 Task: Open Card Card0000000017 in Board Board0000000005 in Workspace WS0000000002 in Trello. Add Member Ayush98111@gmail.com to Card Card0000000017 in Board Board0000000005 in Workspace WS0000000002 in Trello. Add Purple Label titled Label0000000017 to Card Card0000000017 in Board Board0000000005 in Workspace WS0000000002 in Trello. Add Checklist CL0000000017 to Card Card0000000017 in Board Board0000000005 in Workspace WS0000000002 in Trello. Add Dates with Start Date as Aug 01 2023 and Due Date as Aug 31 2023 to Card Card0000000017 in Board Board0000000005 in Workspace WS0000000002 in Trello
Action: Mouse moved to (310, 204)
Screenshot: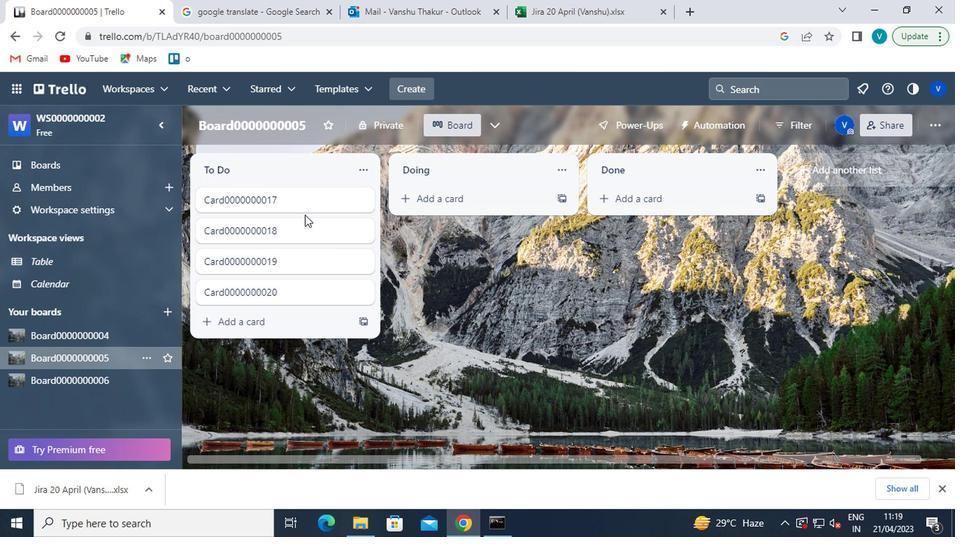 
Action: Mouse pressed left at (310, 204)
Screenshot: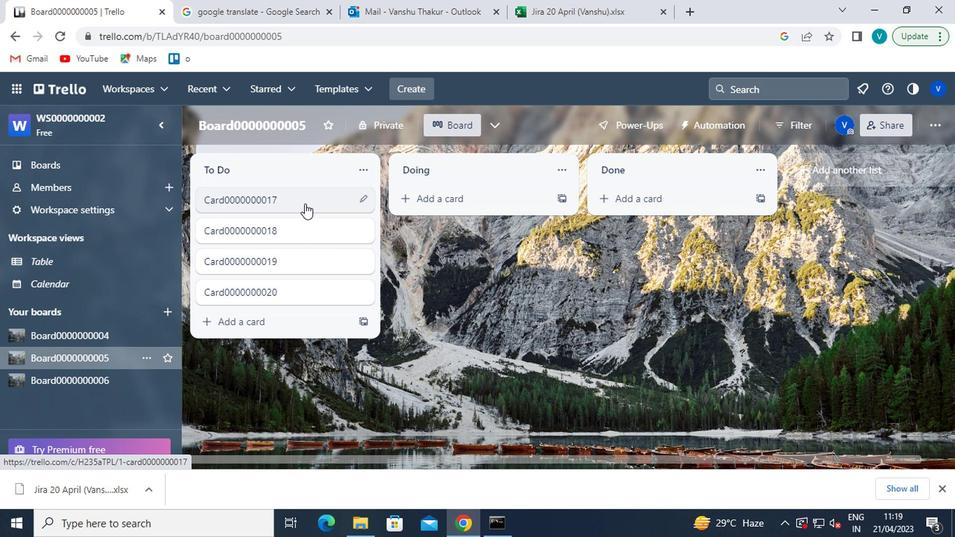 
Action: Mouse moved to (647, 201)
Screenshot: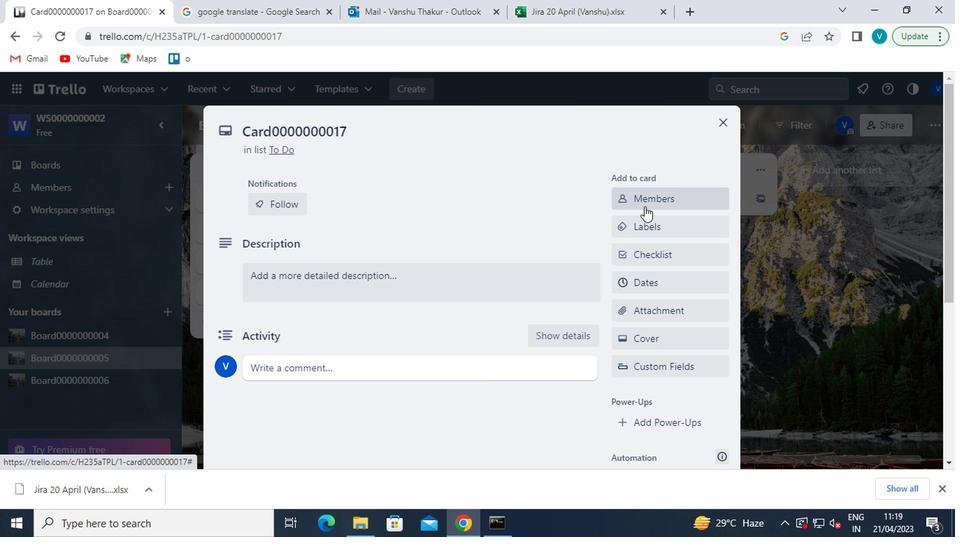 
Action: Mouse pressed left at (647, 201)
Screenshot: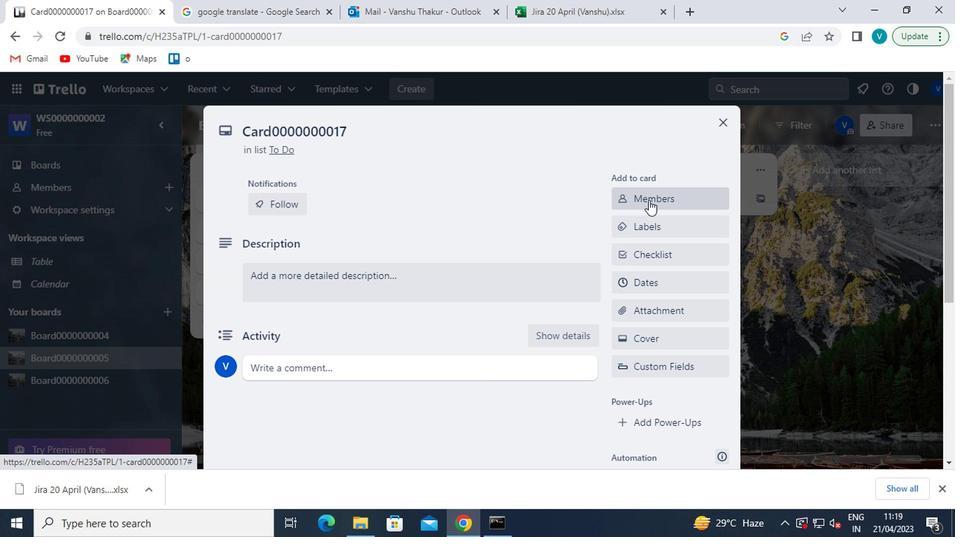 
Action: Mouse moved to (647, 261)
Screenshot: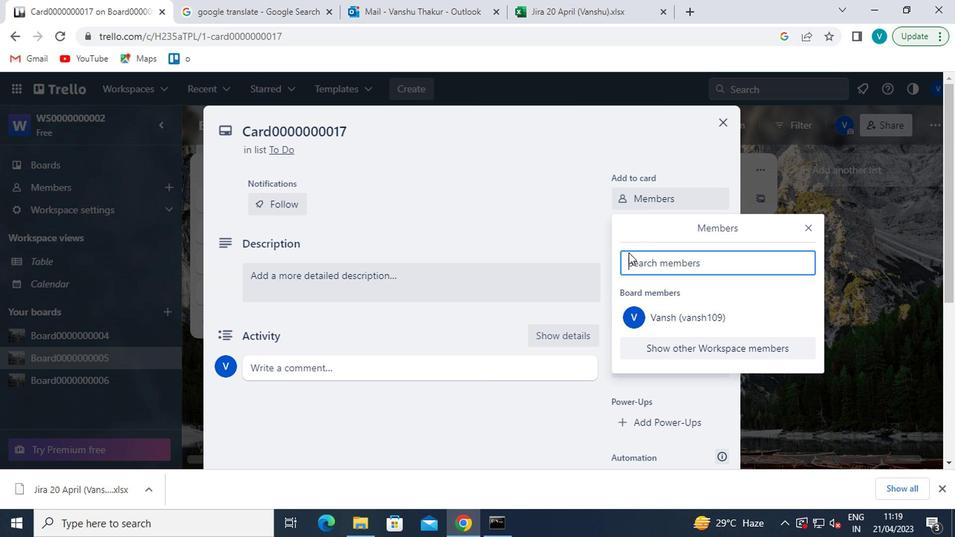 
Action: Mouse pressed left at (647, 261)
Screenshot: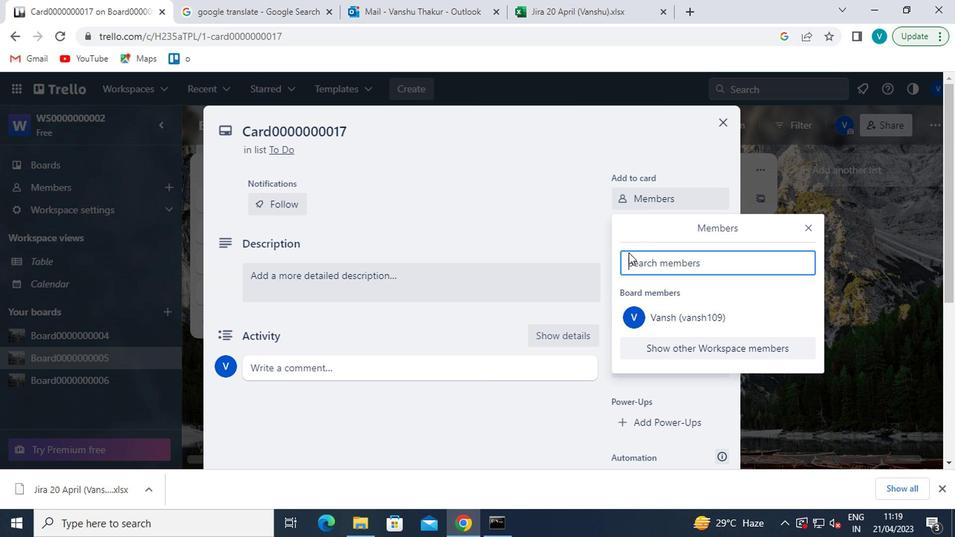 
Action: Key pressed <Key.shift>AYUSH98111<Key.shift>@GMAIL.COM
Screenshot: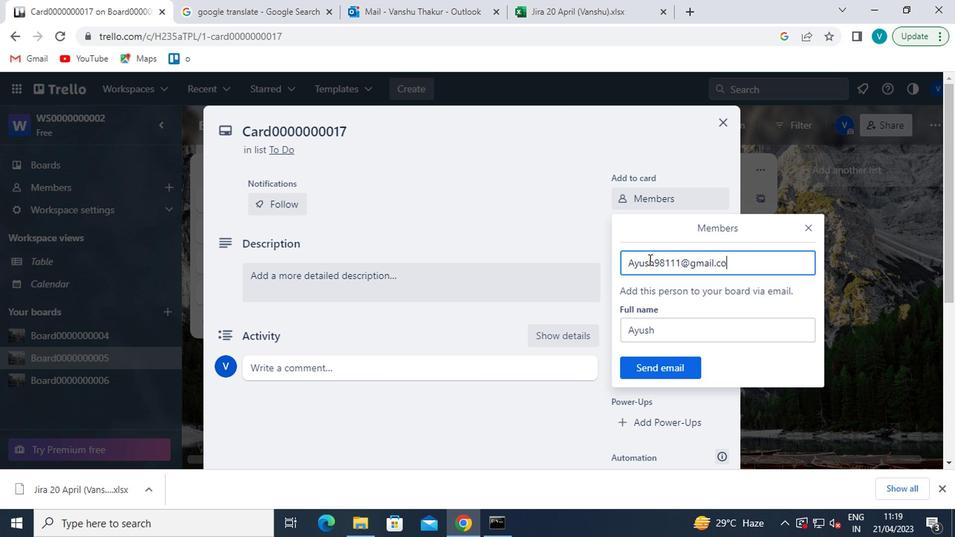 
Action: Mouse moved to (688, 362)
Screenshot: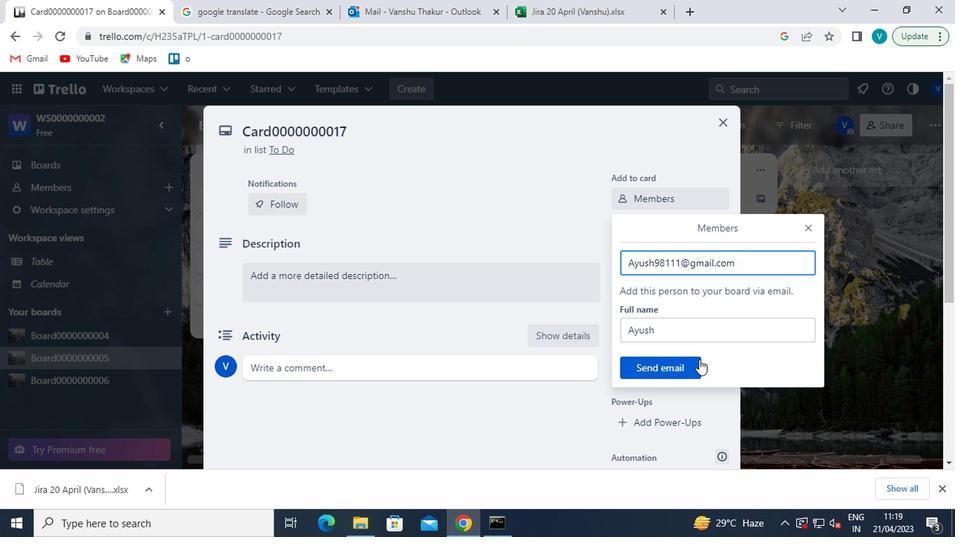
Action: Mouse pressed left at (688, 362)
Screenshot: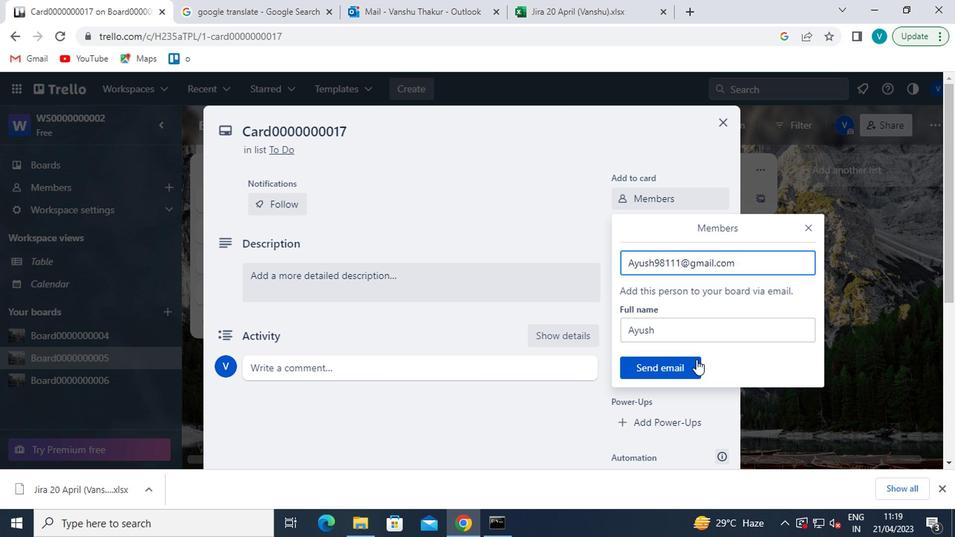 
Action: Mouse moved to (685, 287)
Screenshot: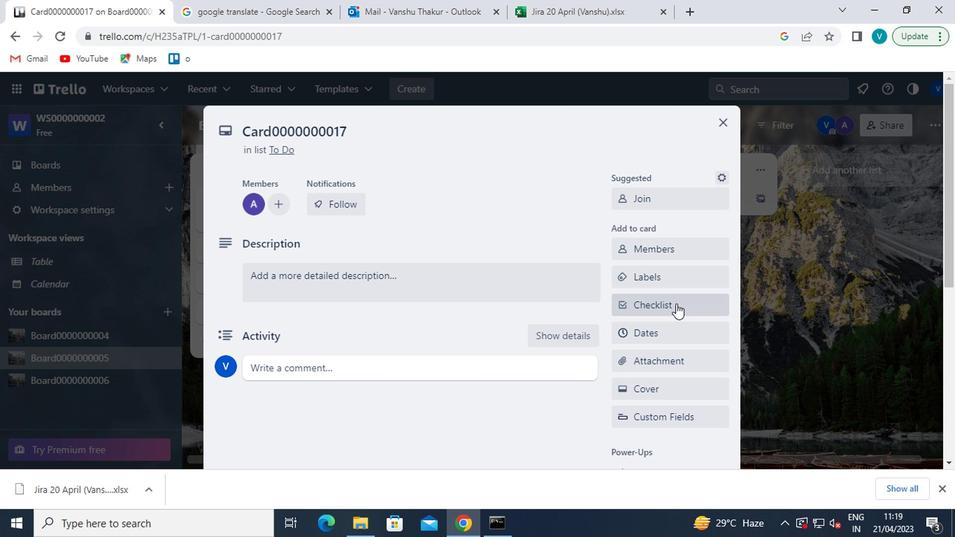 
Action: Mouse pressed left at (685, 287)
Screenshot: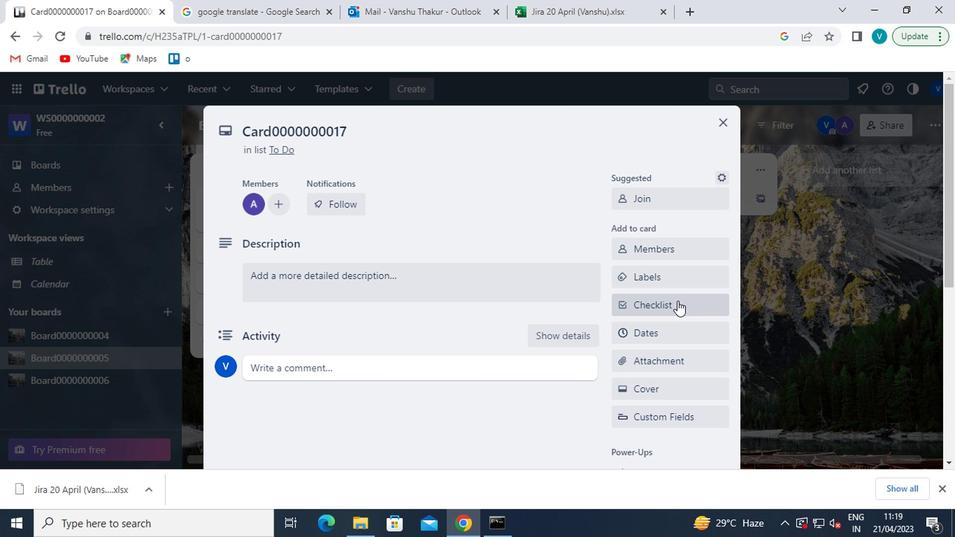 
Action: Mouse moved to (688, 370)
Screenshot: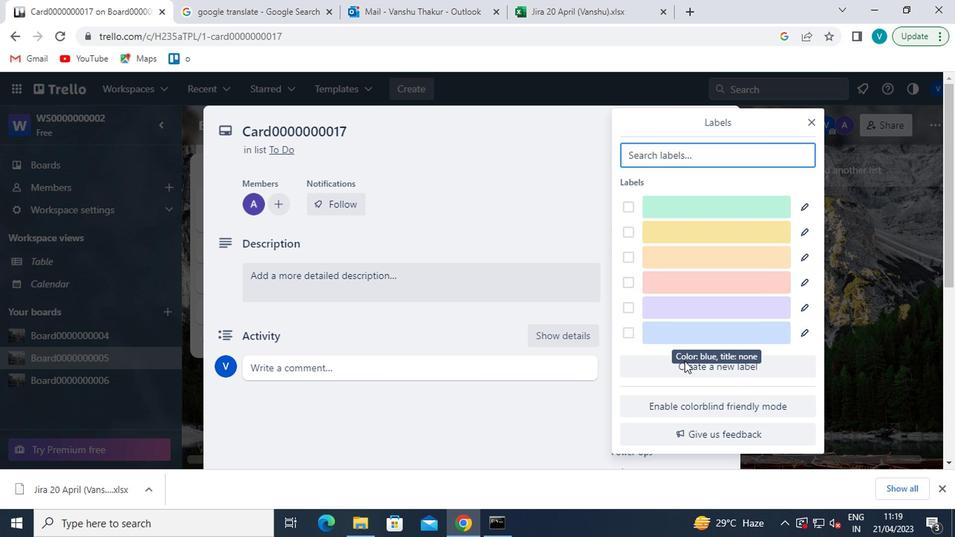 
Action: Mouse pressed left at (688, 370)
Screenshot: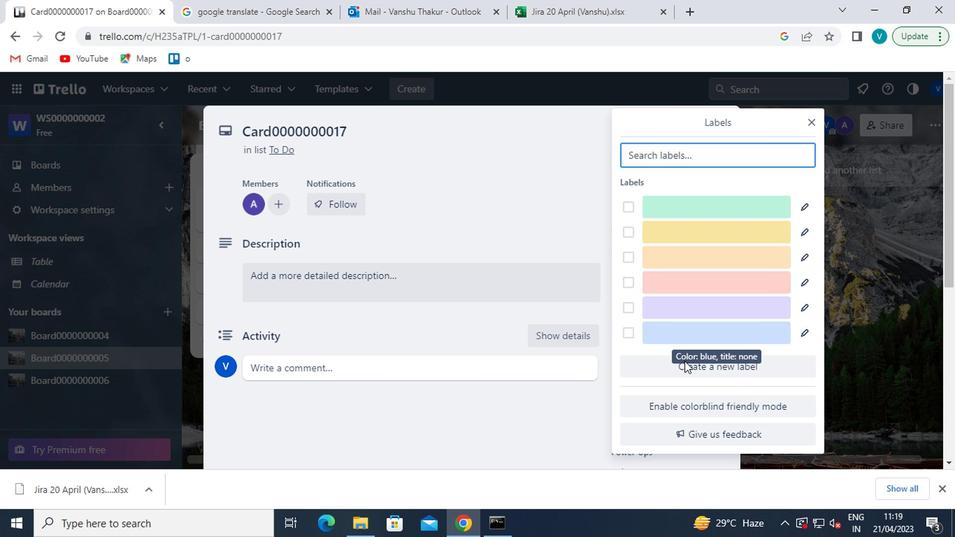 
Action: Mouse moved to (789, 322)
Screenshot: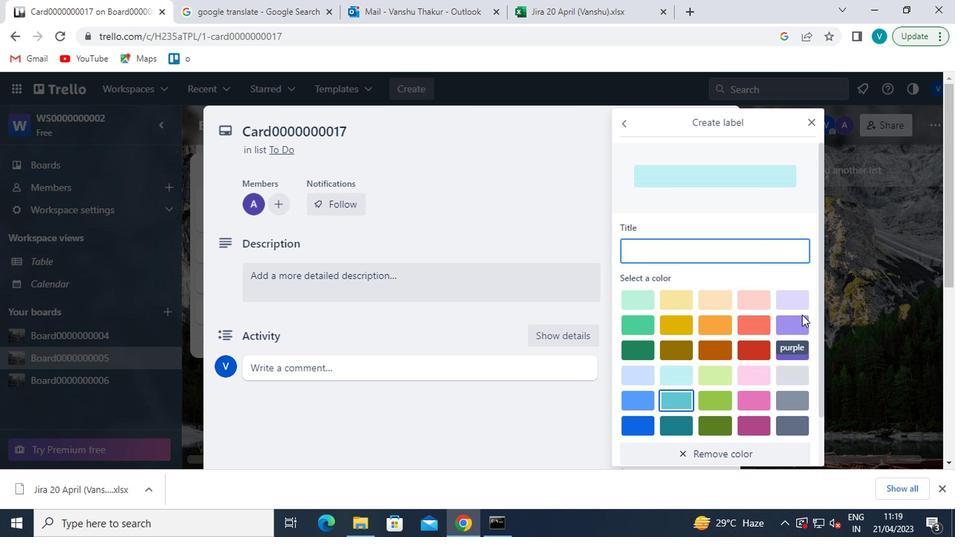 
Action: Mouse pressed left at (789, 322)
Screenshot: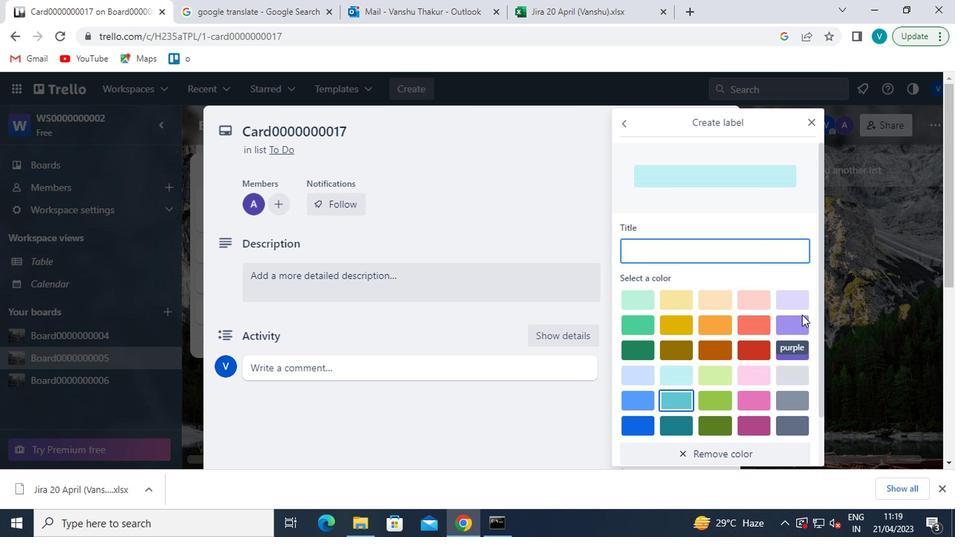 
Action: Mouse moved to (743, 267)
Screenshot: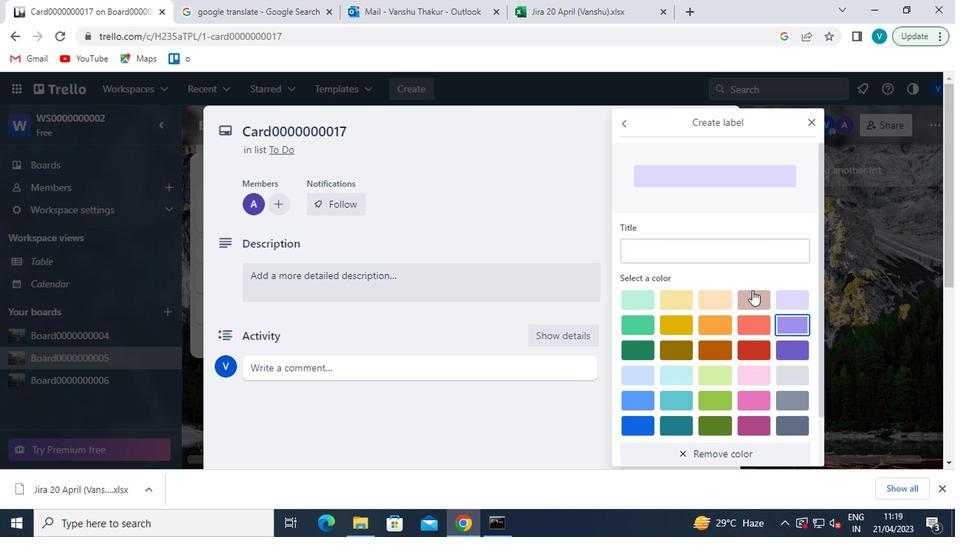 
Action: Mouse pressed left at (743, 267)
Screenshot: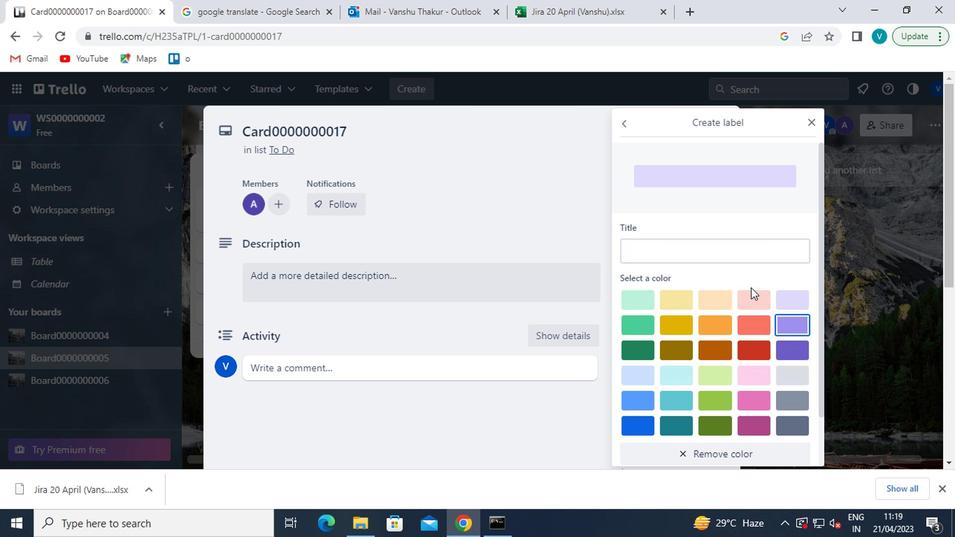 
Action: Mouse moved to (750, 260)
Screenshot: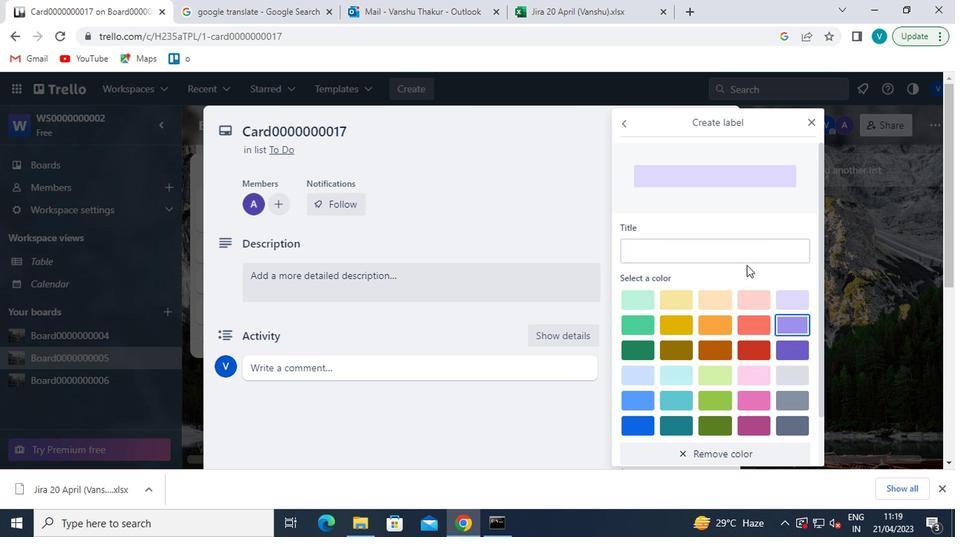 
Action: Mouse pressed left at (750, 260)
Screenshot: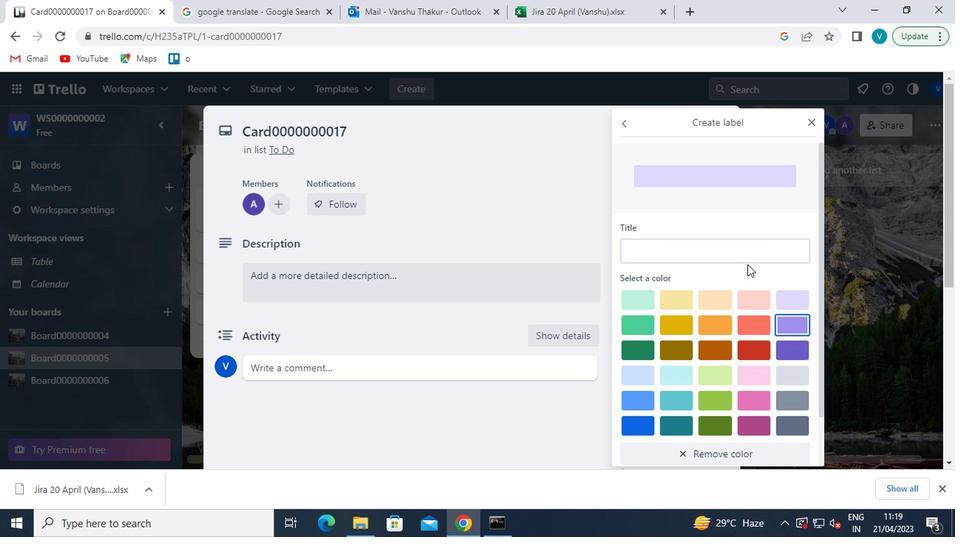 
Action: Mouse moved to (734, 249)
Screenshot: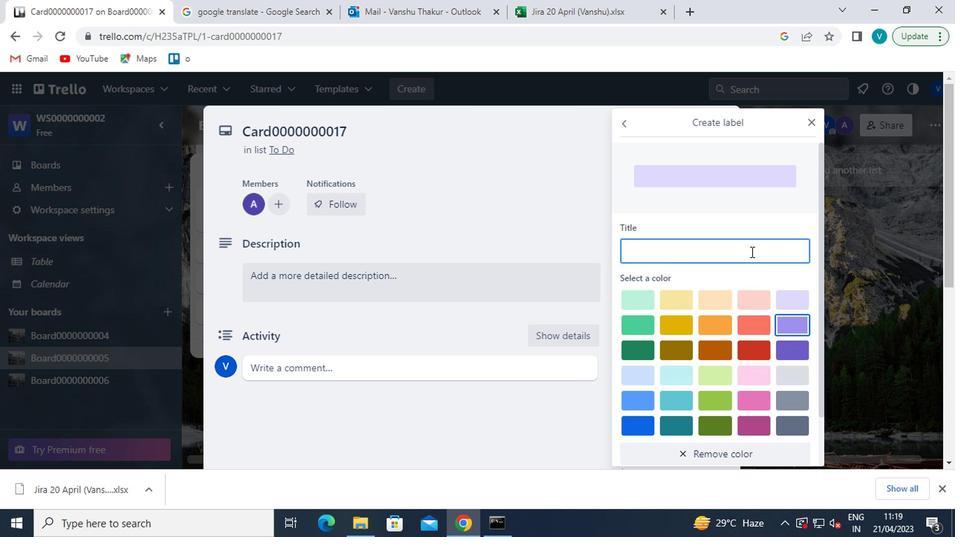 
Action: Key pressed <Key.shift>LABE
Screenshot: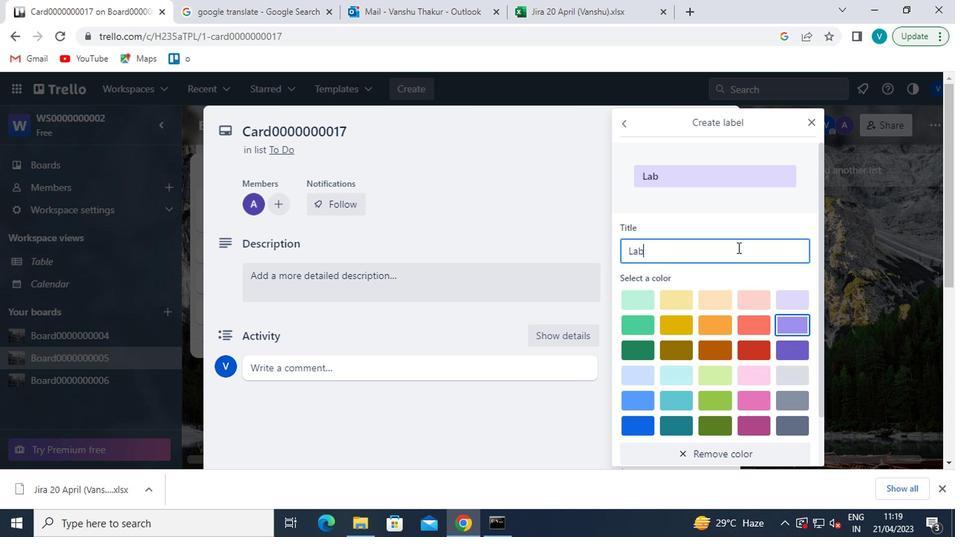 
Action: Mouse moved to (733, 249)
Screenshot: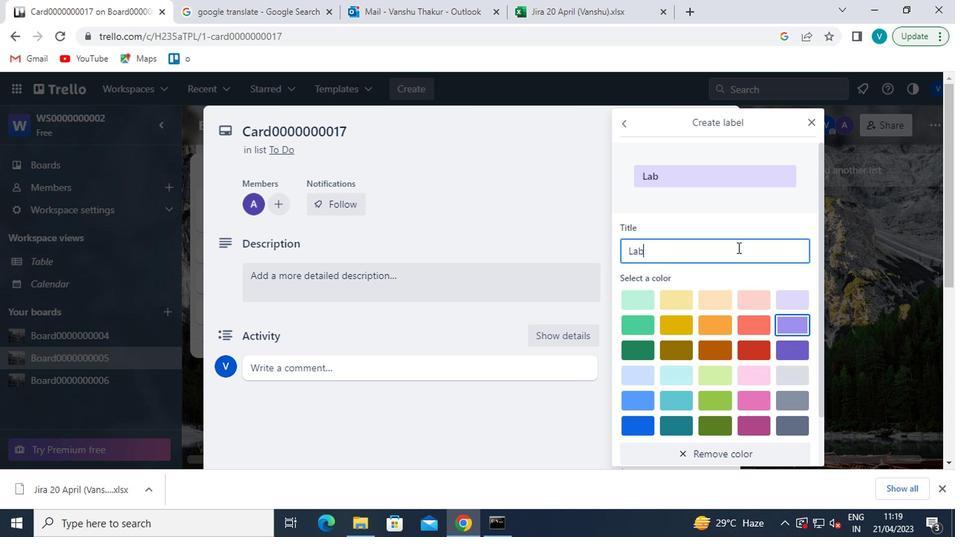 
Action: Key pressed L
Screenshot: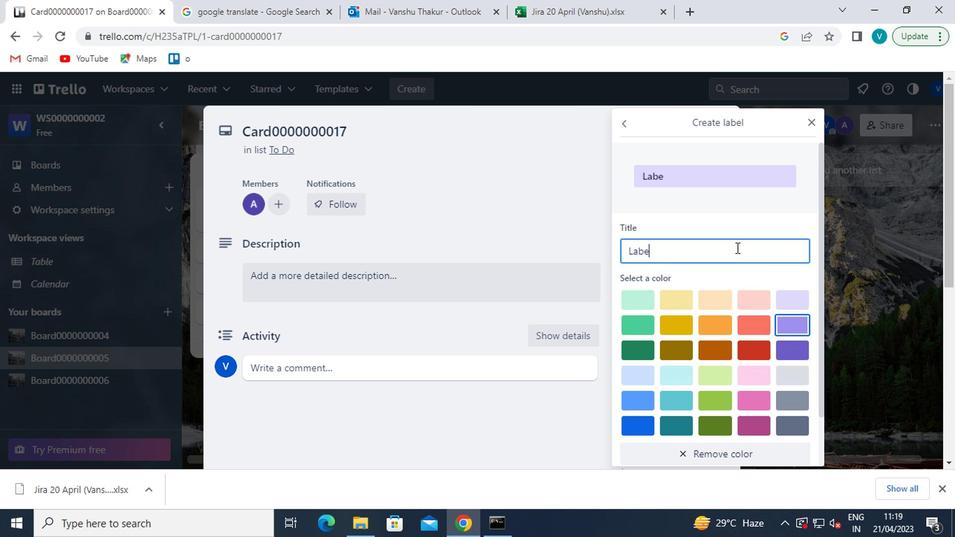 
Action: Mouse moved to (732, 249)
Screenshot: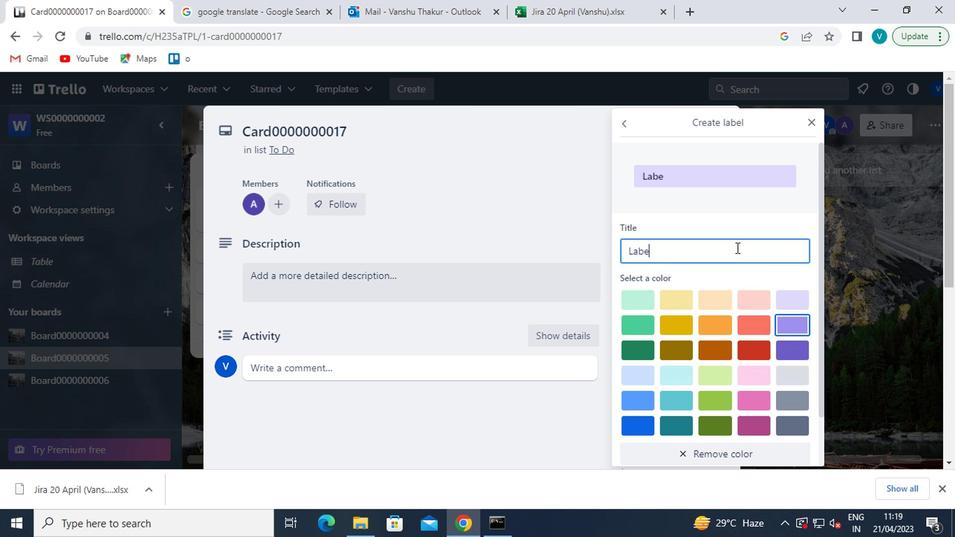 
Action: Key pressed 000000
Screenshot: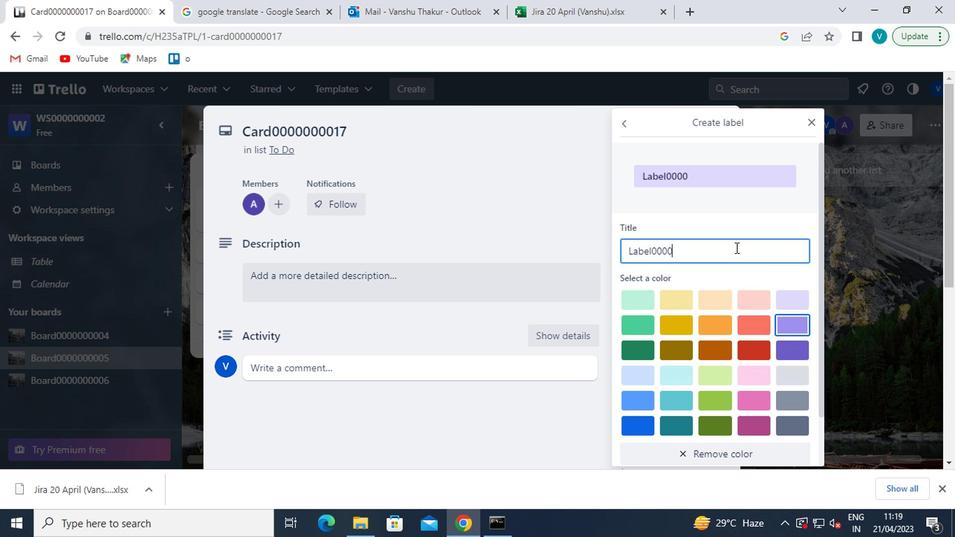 
Action: Mouse moved to (732, 248)
Screenshot: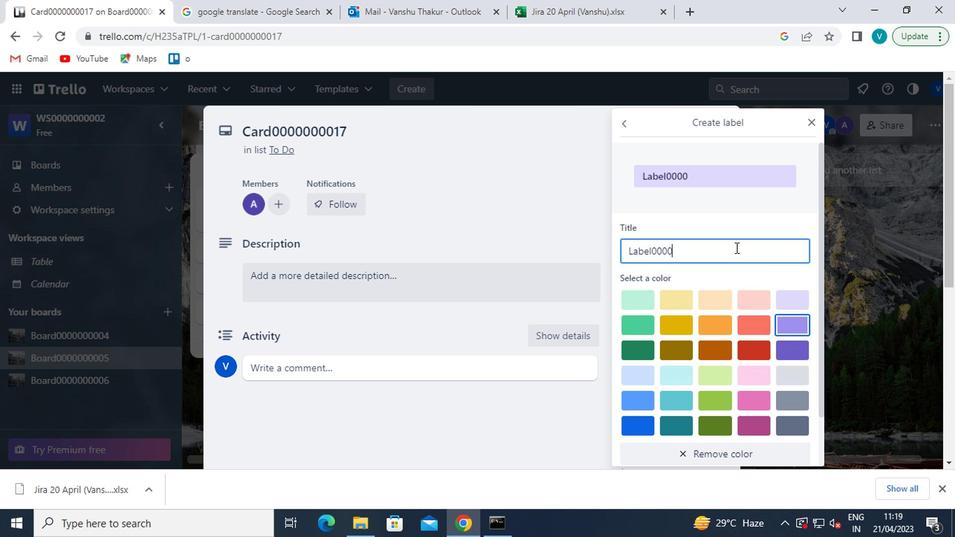 
Action: Key pressed 0
Screenshot: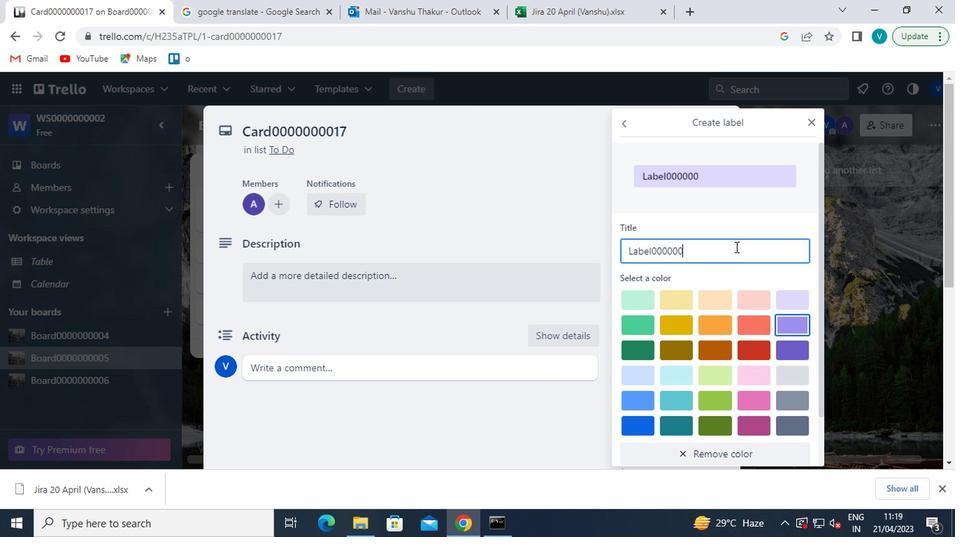 
Action: Mouse moved to (731, 248)
Screenshot: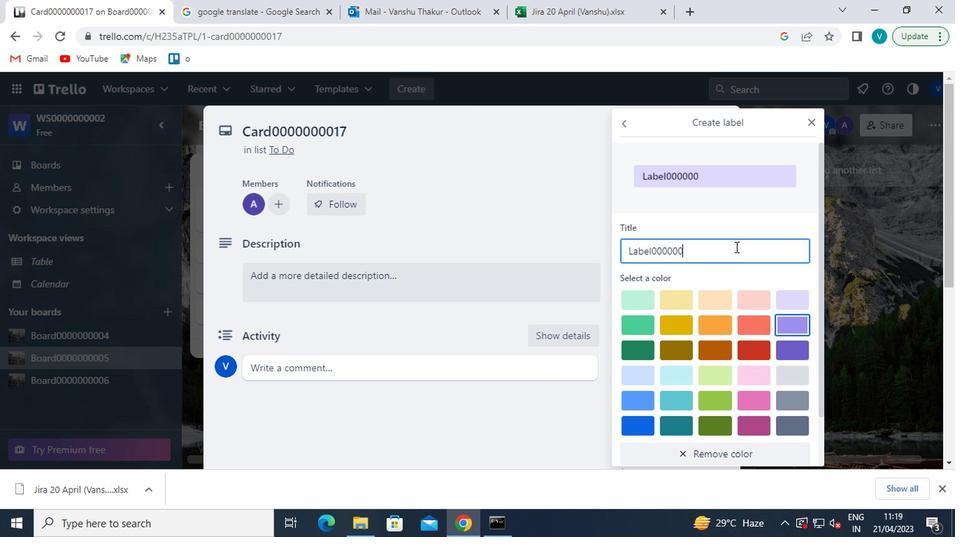 
Action: Key pressed 0
Screenshot: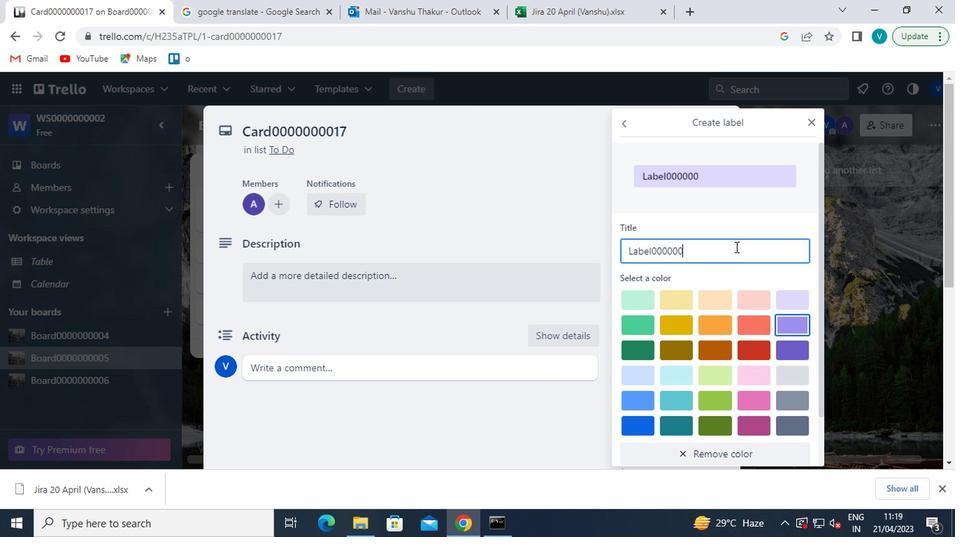 
Action: Mouse moved to (730, 248)
Screenshot: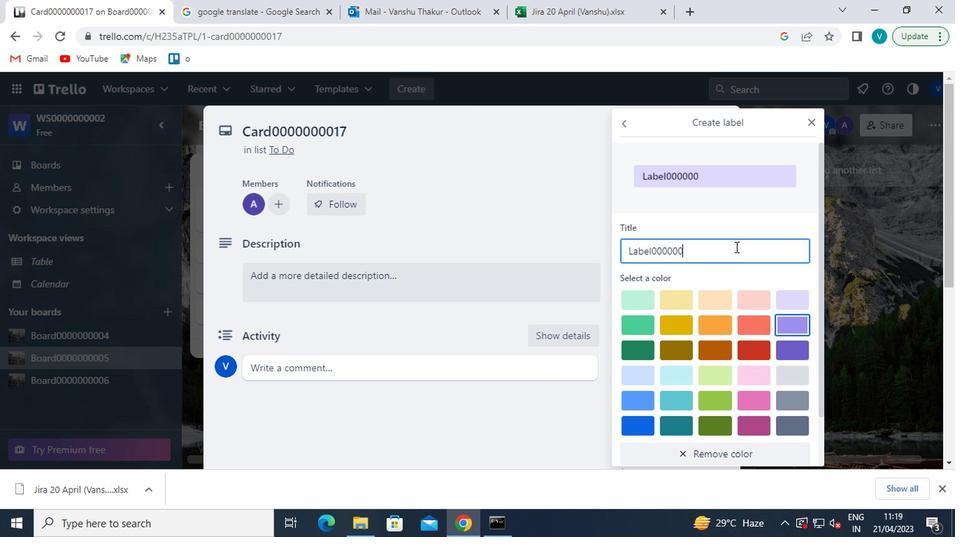 
Action: Key pressed 17
Screenshot: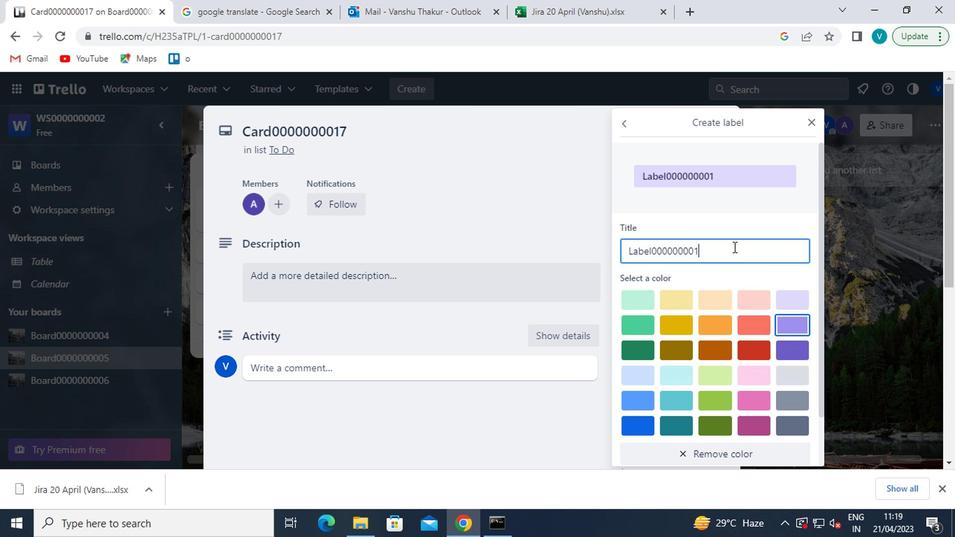 
Action: Mouse moved to (709, 241)
Screenshot: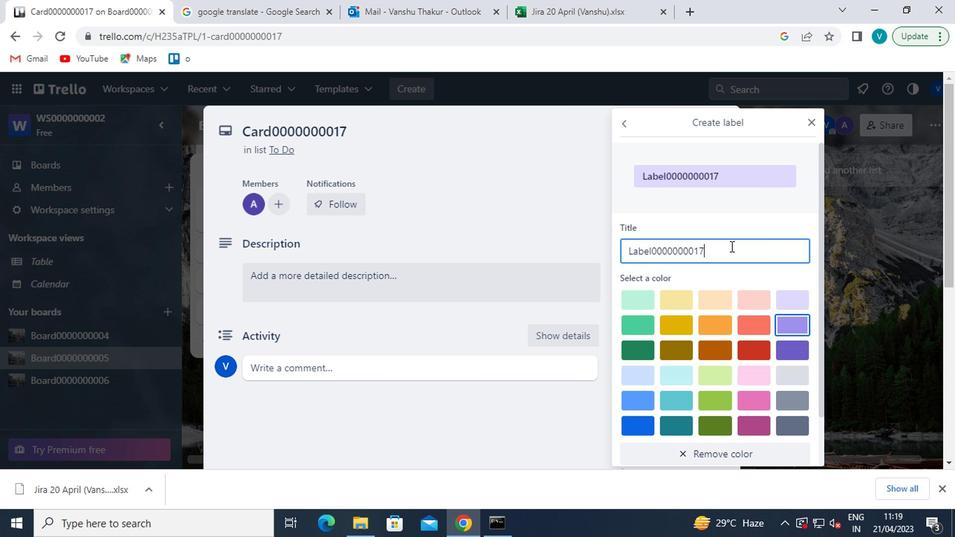 
Action: Mouse scrolled (709, 241) with delta (0, 0)
Screenshot: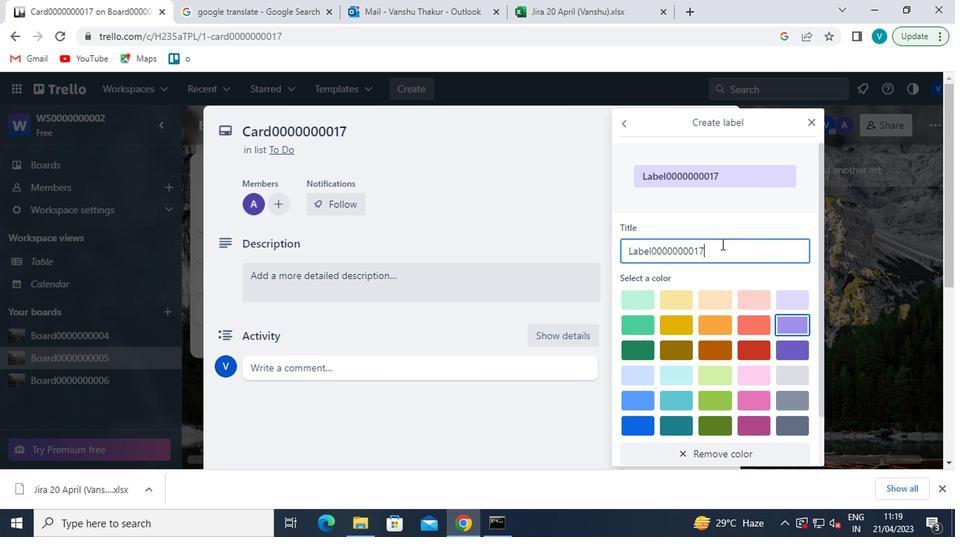 
Action: Mouse scrolled (709, 241) with delta (0, 0)
Screenshot: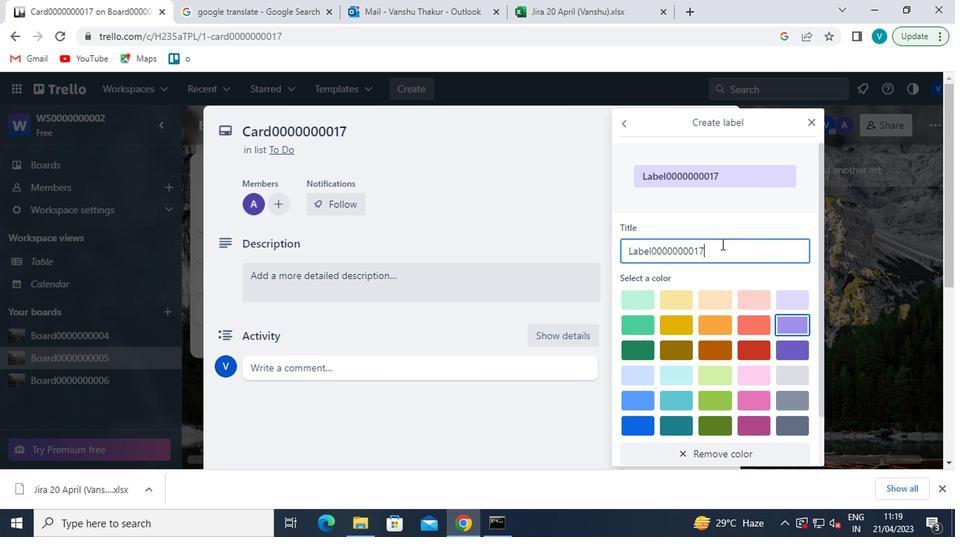 
Action: Mouse scrolled (709, 241) with delta (0, 0)
Screenshot: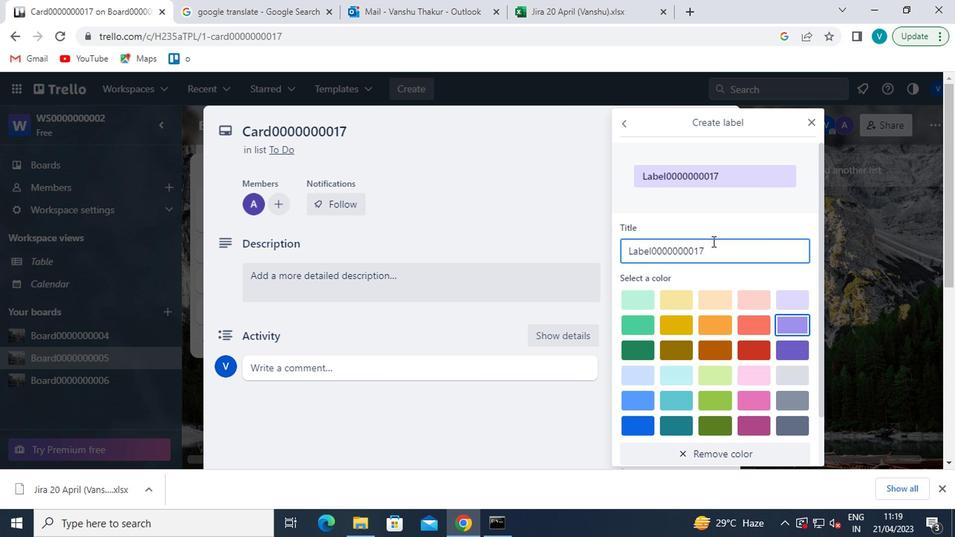 
Action: Mouse scrolled (709, 241) with delta (0, 0)
Screenshot: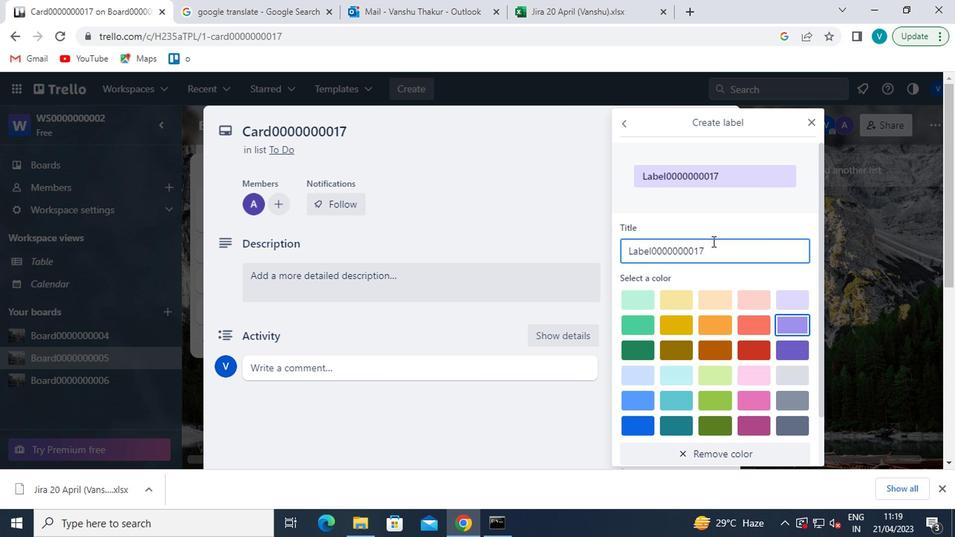 
Action: Mouse moved to (647, 446)
Screenshot: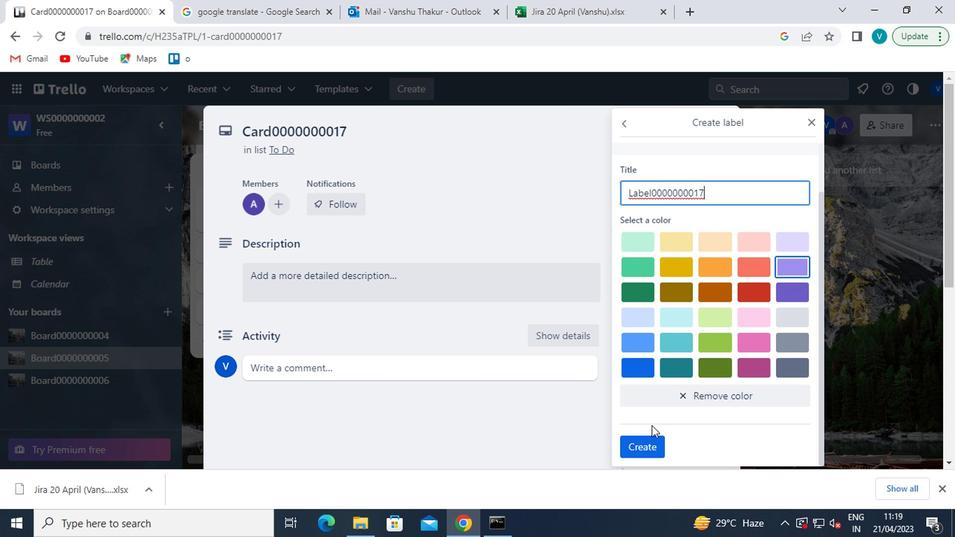 
Action: Mouse pressed left at (647, 446)
Screenshot: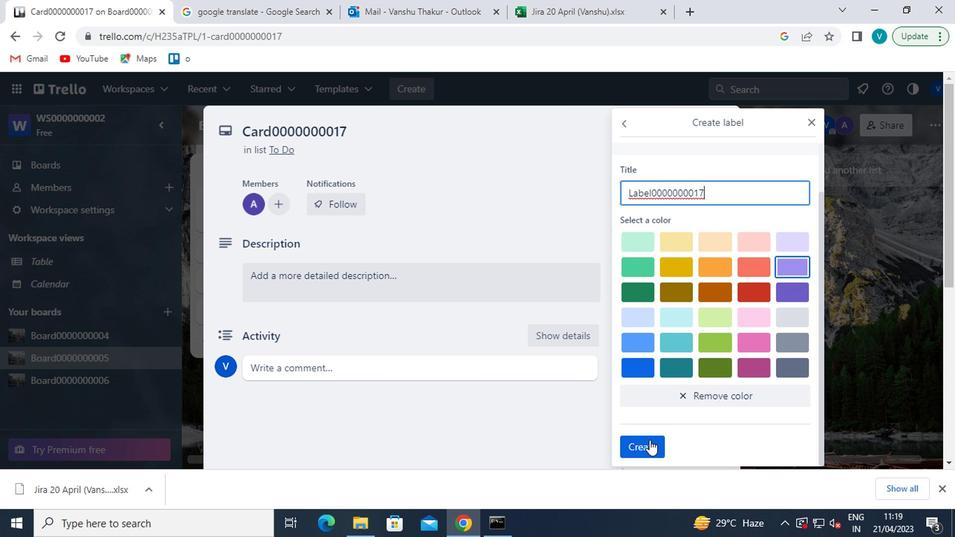 
Action: Mouse moved to (808, 121)
Screenshot: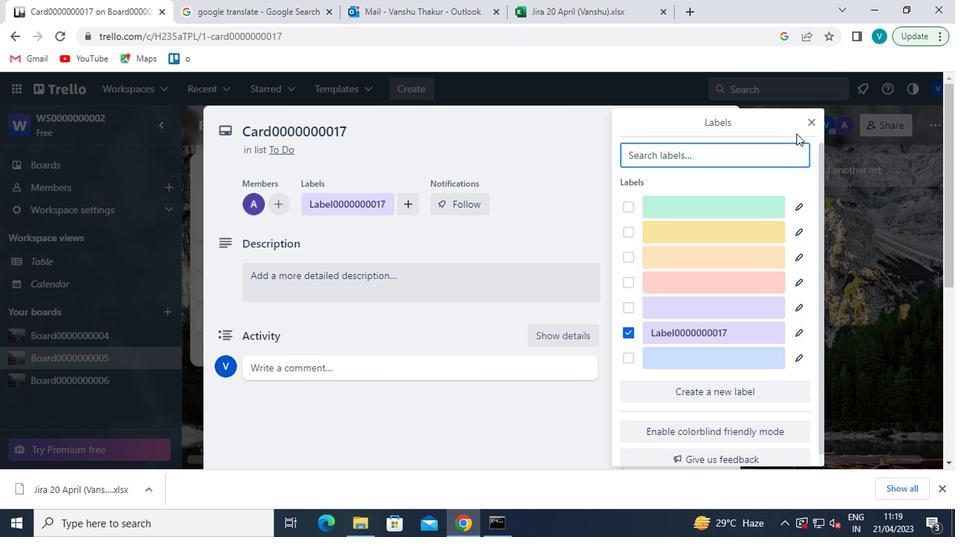 
Action: Mouse pressed left at (808, 121)
Screenshot: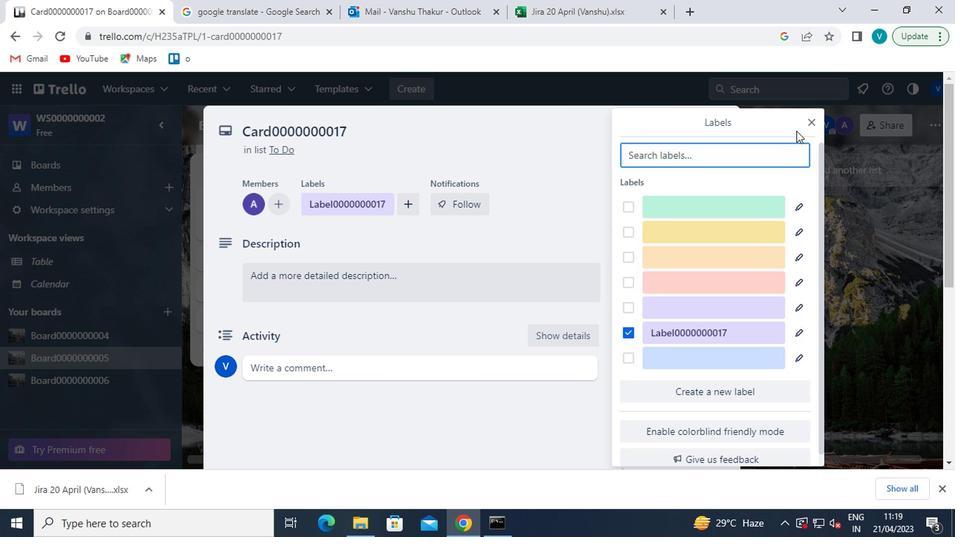 
Action: Mouse moved to (659, 308)
Screenshot: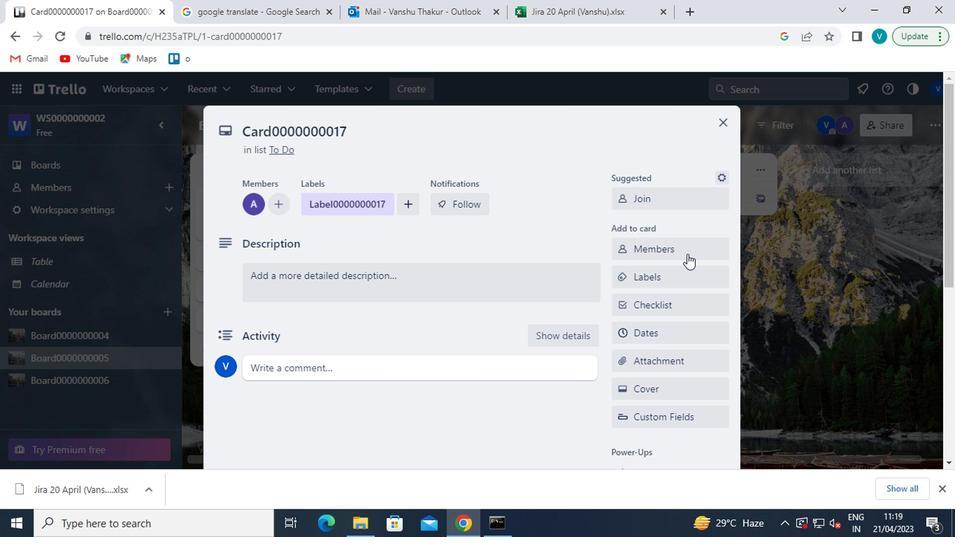 
Action: Mouse pressed left at (659, 308)
Screenshot: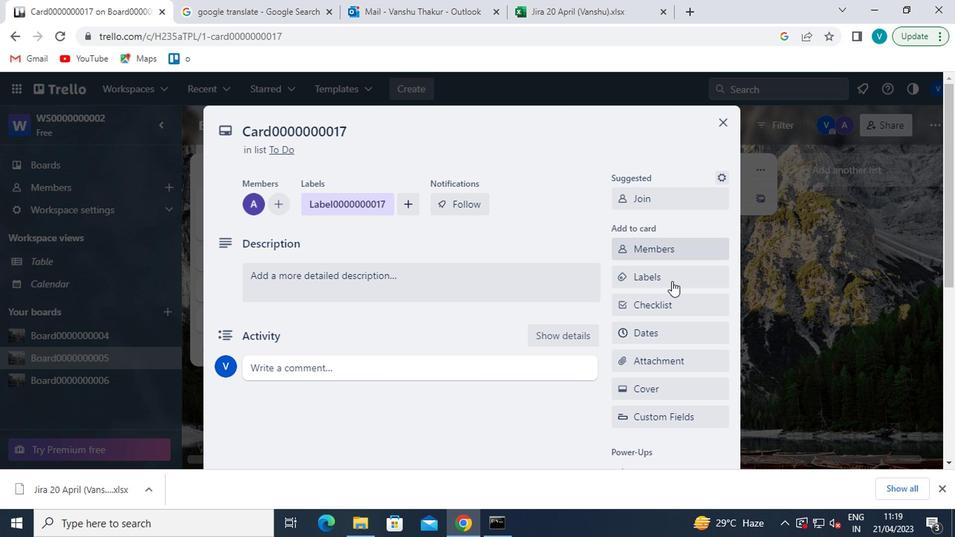 
Action: Mouse moved to (642, 300)
Screenshot: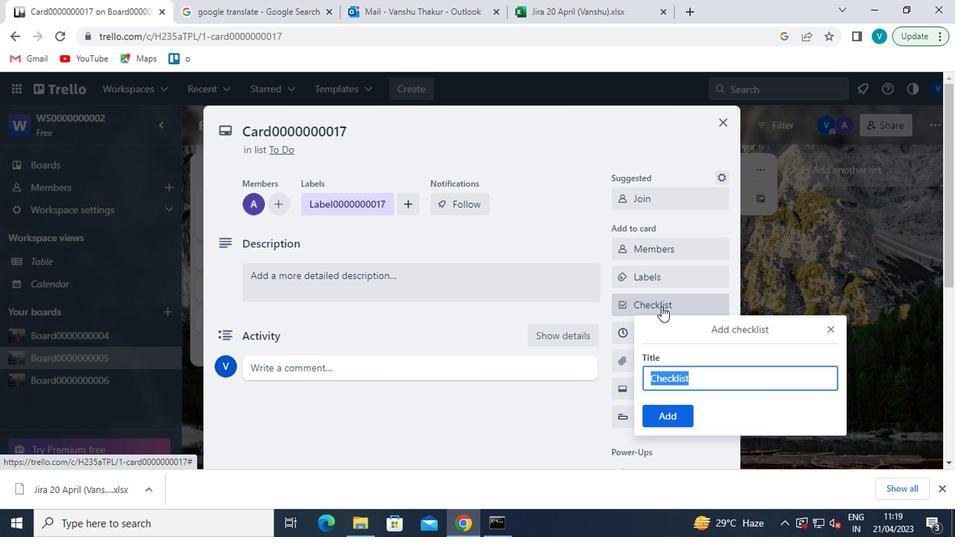 
Action: Key pressed <Key.shift>CL
Screenshot: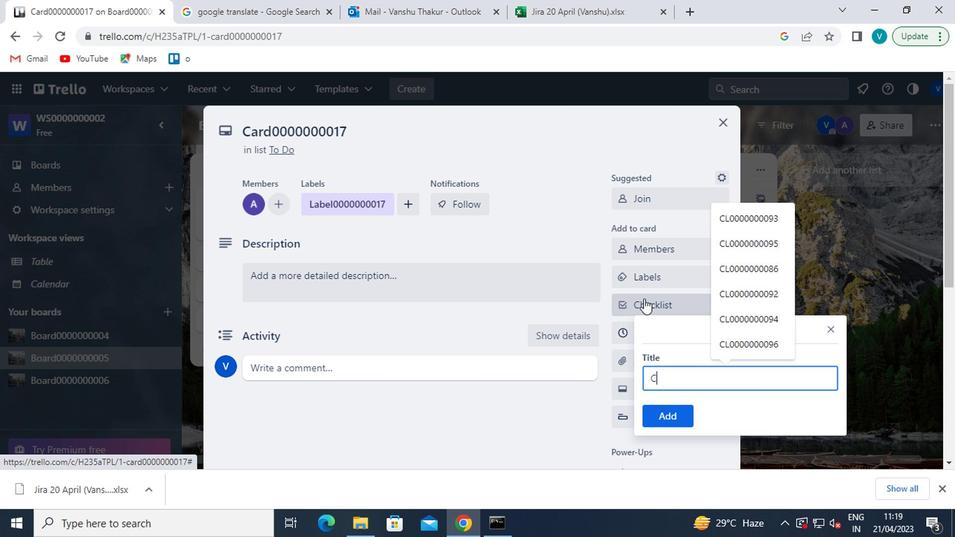 
Action: Mouse moved to (642, 299)
Screenshot: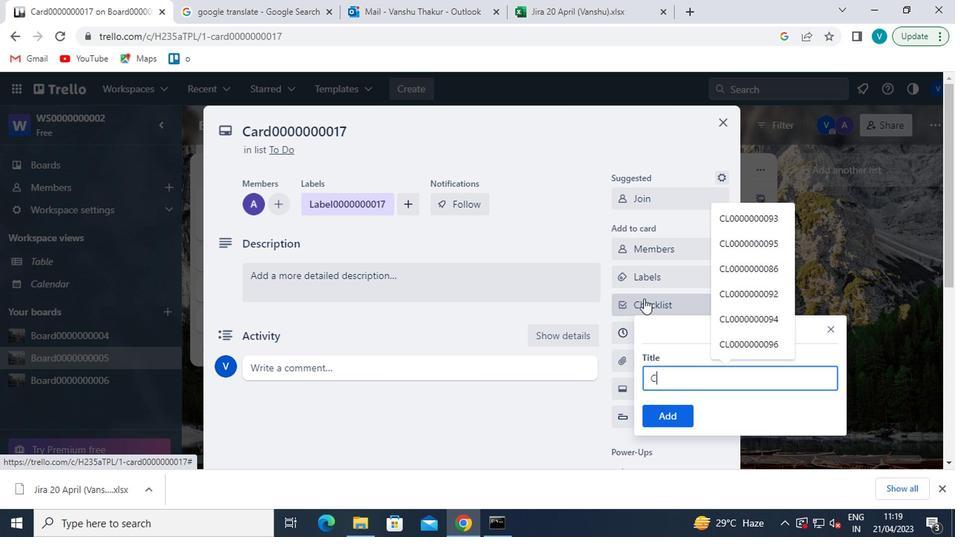 
Action: Key pressed 0
Screenshot: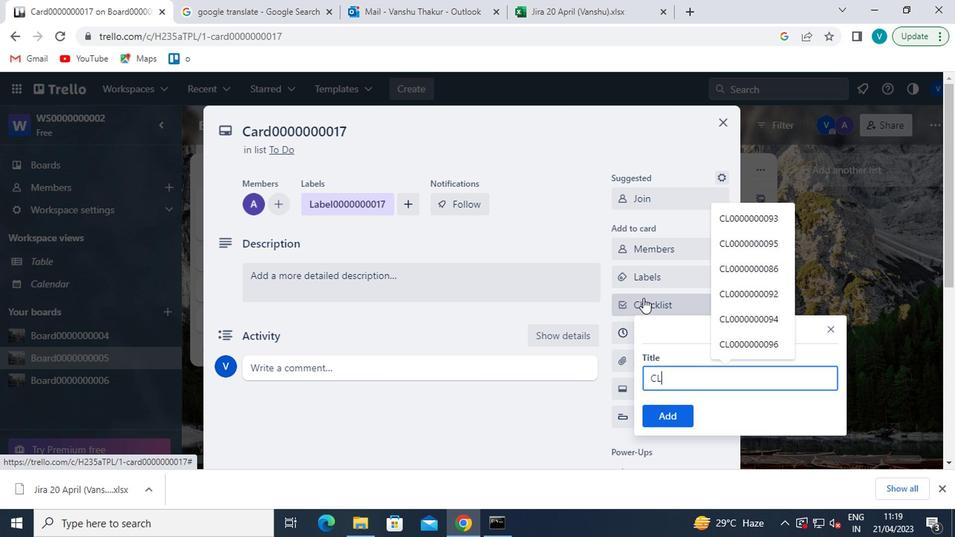 
Action: Mouse moved to (640, 299)
Screenshot: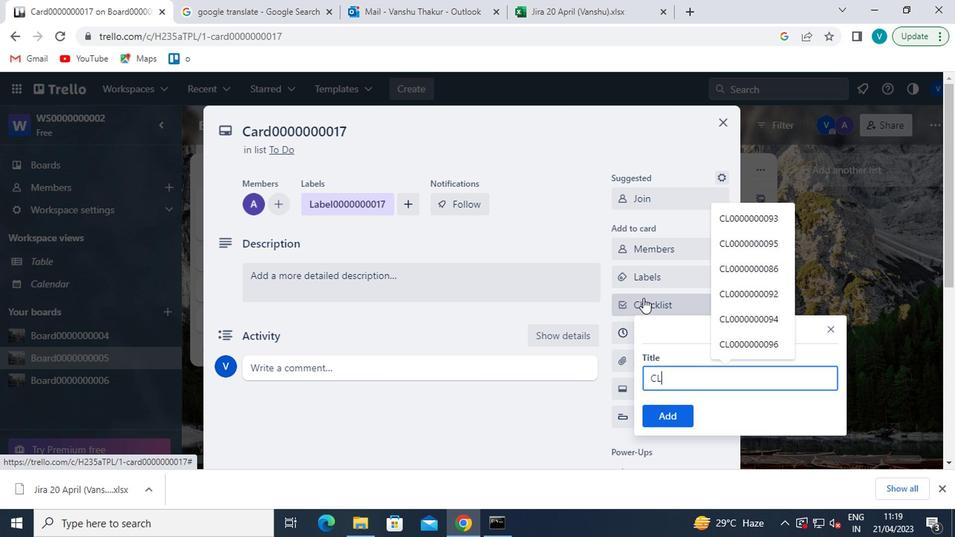 
Action: Key pressed 00
Screenshot: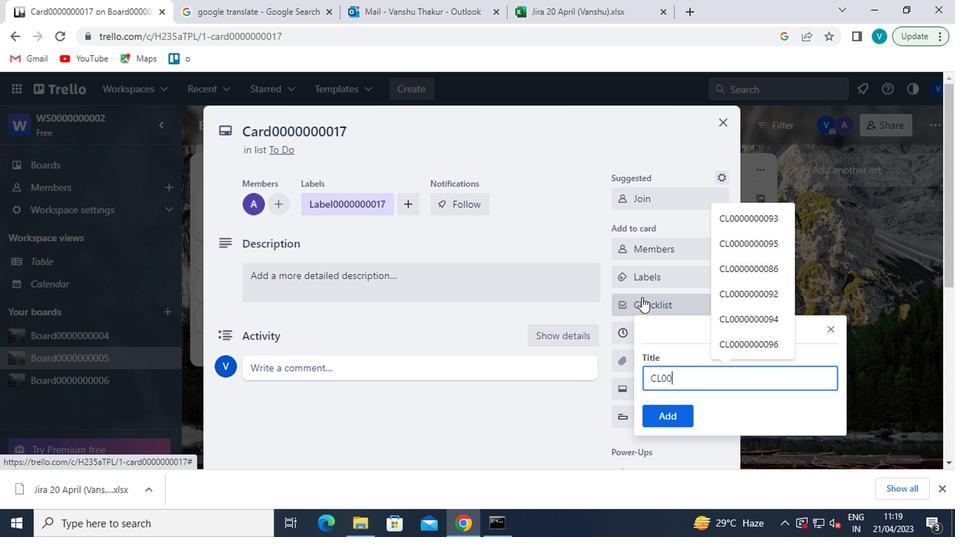 
Action: Mouse moved to (640, 298)
Screenshot: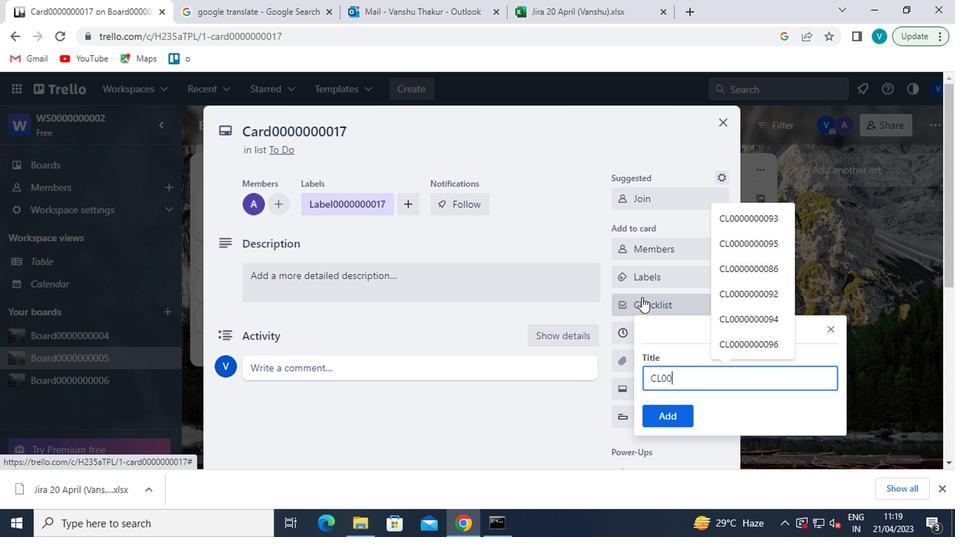 
Action: Key pressed 000
Screenshot: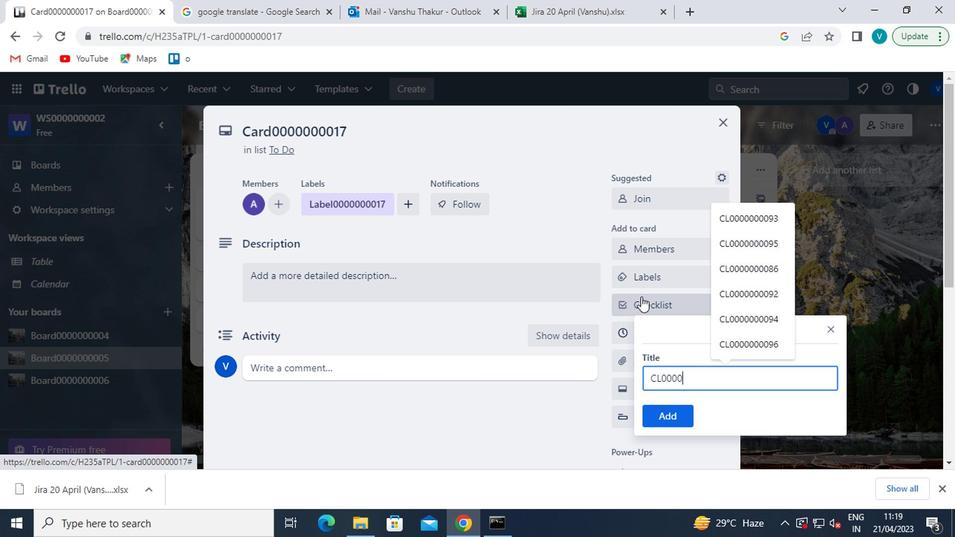 
Action: Mouse moved to (640, 298)
Screenshot: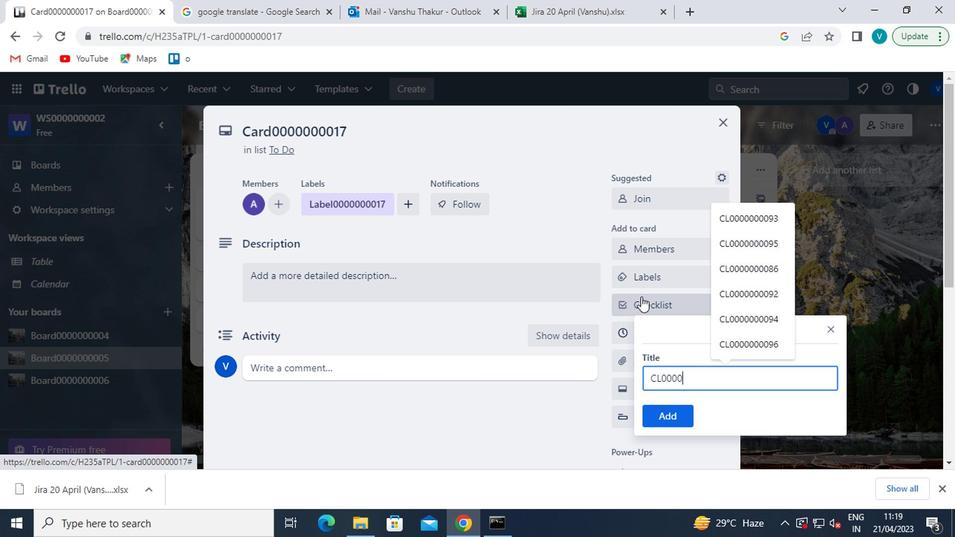 
Action: Key pressed 0
Screenshot: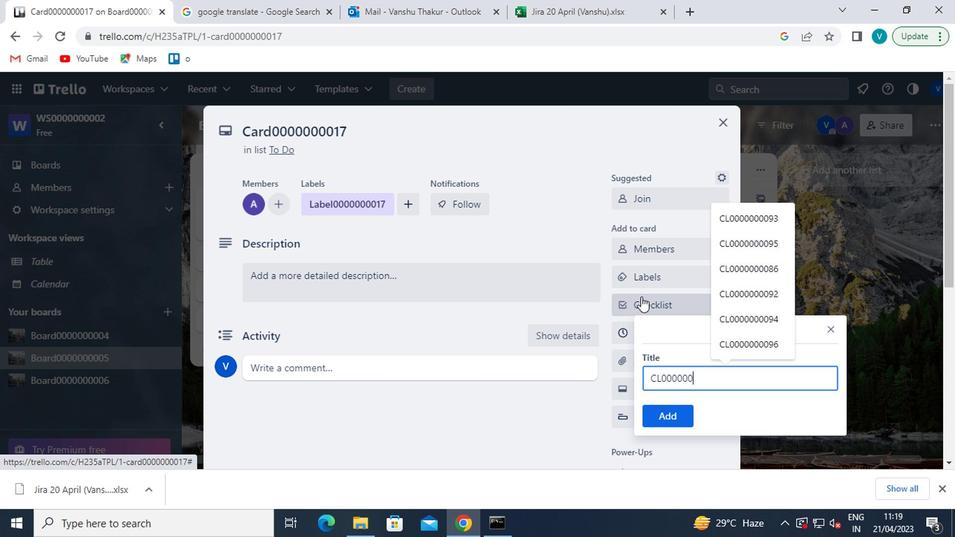 
Action: Mouse moved to (639, 298)
Screenshot: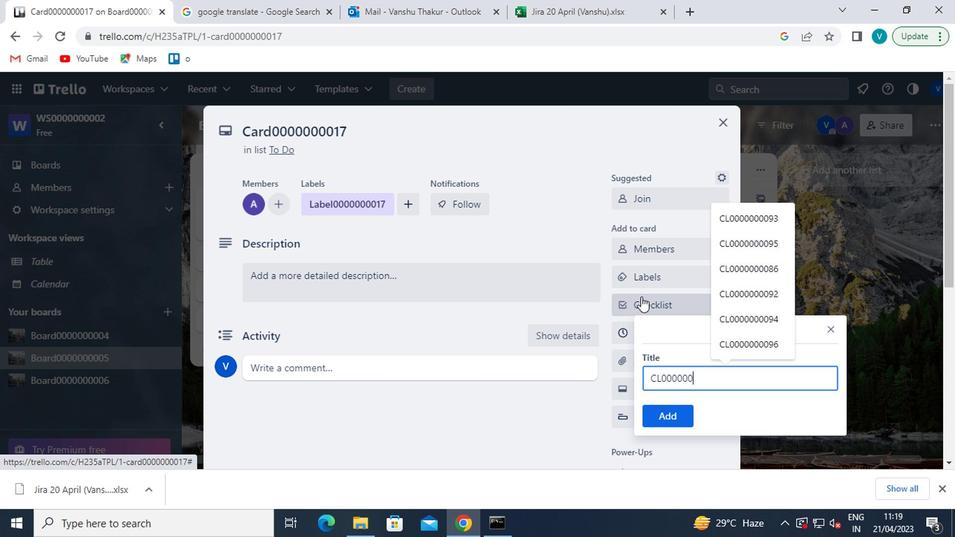 
Action: Key pressed 0
Screenshot: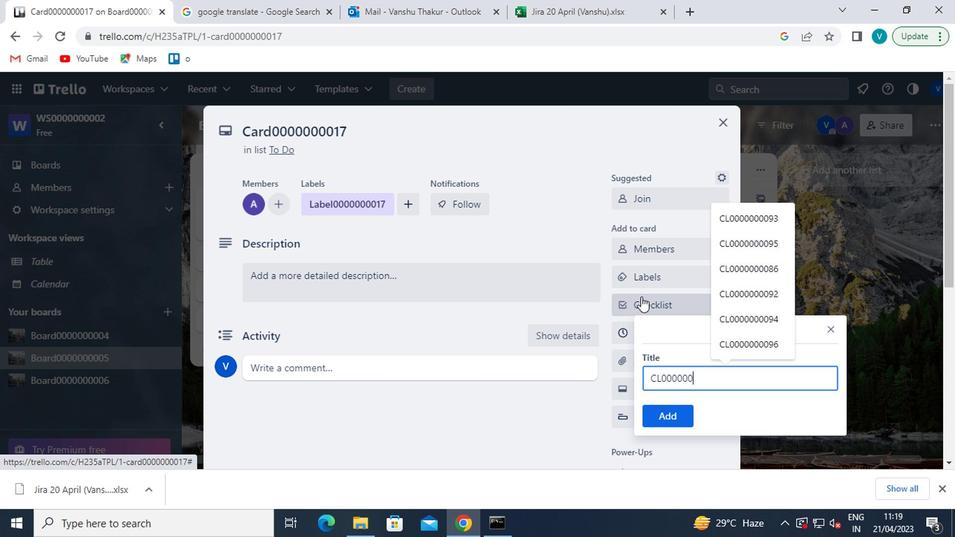 
Action: Mouse moved to (639, 298)
Screenshot: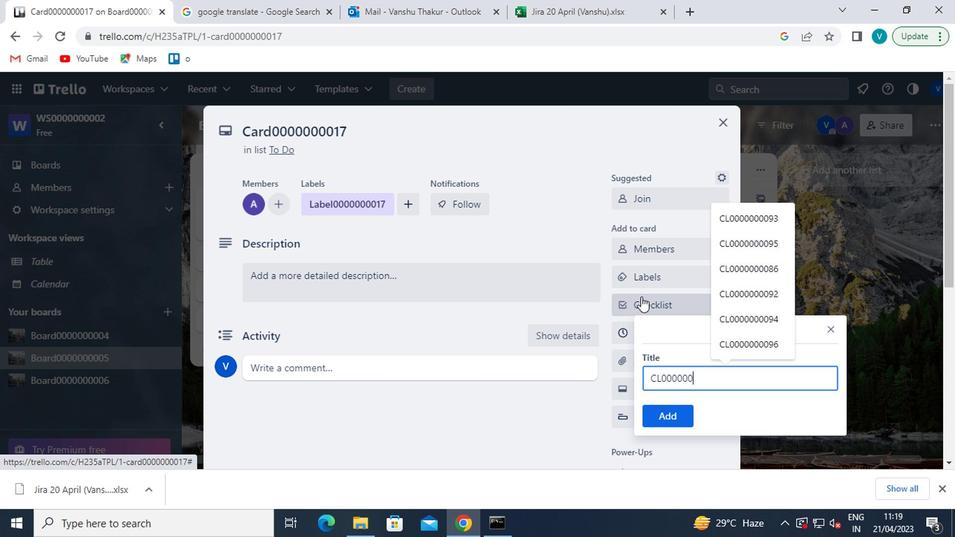 
Action: Key pressed 17
Screenshot: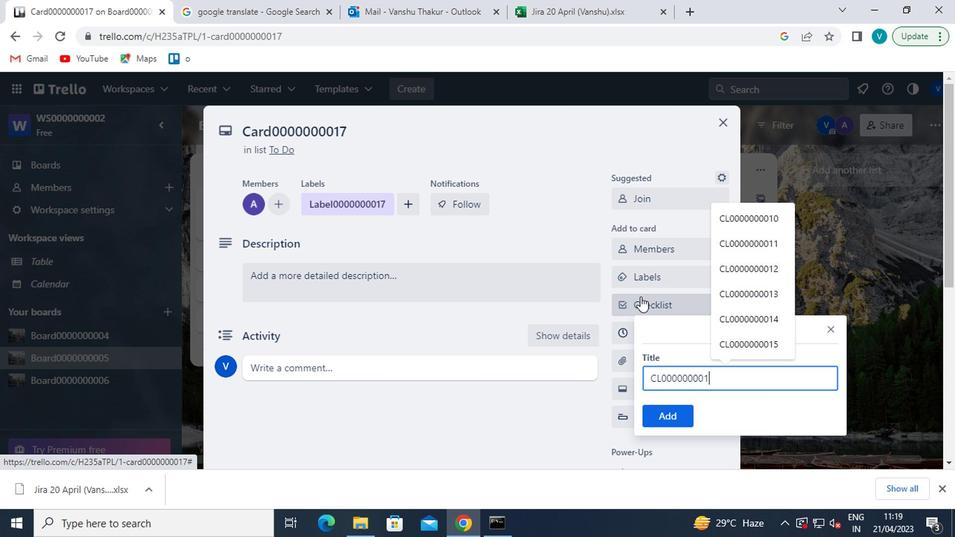 
Action: Mouse moved to (661, 416)
Screenshot: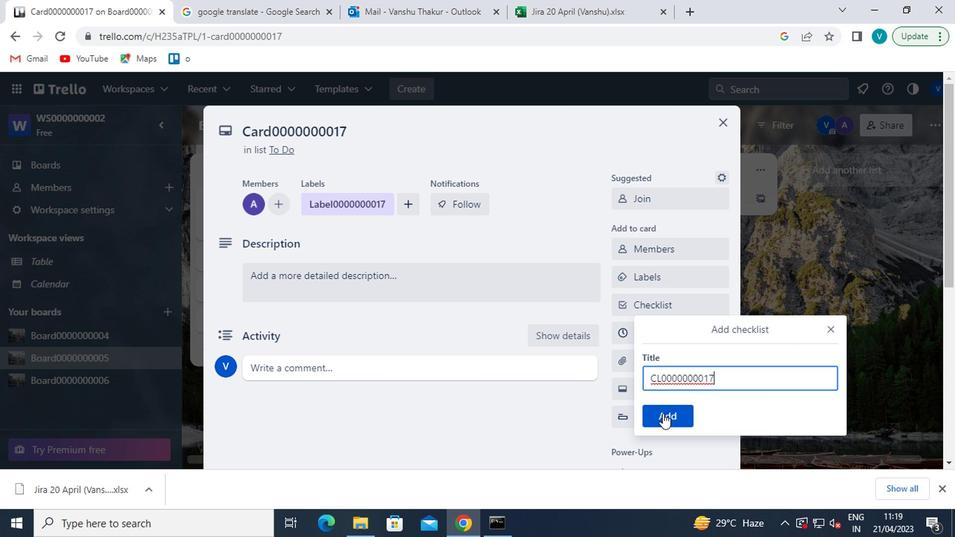 
Action: Mouse pressed left at (661, 416)
Screenshot: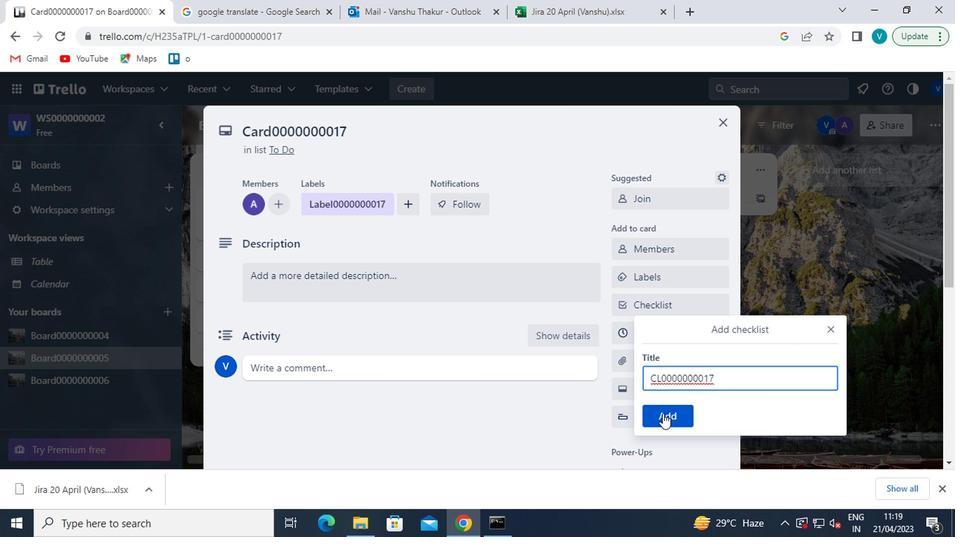 
Action: Mouse moved to (671, 332)
Screenshot: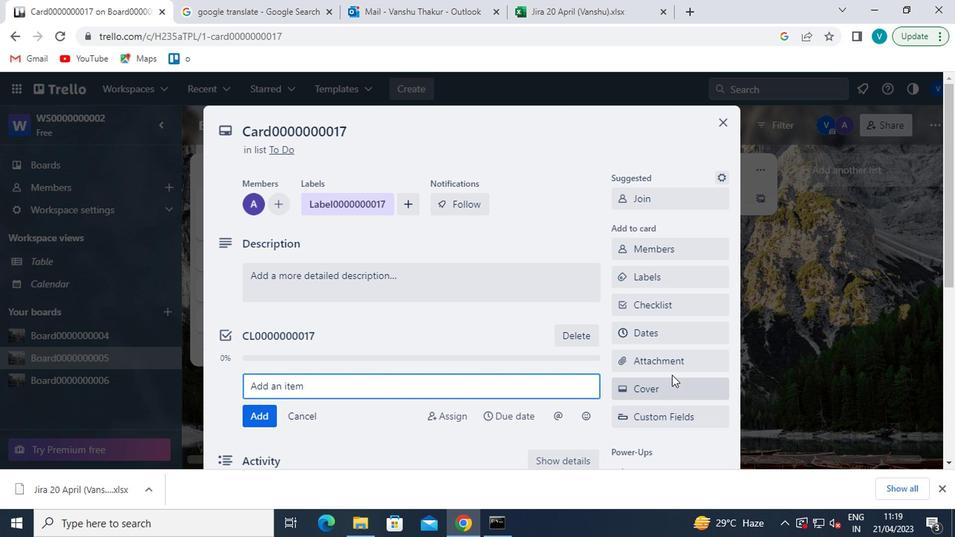 
Action: Mouse pressed left at (671, 332)
Screenshot: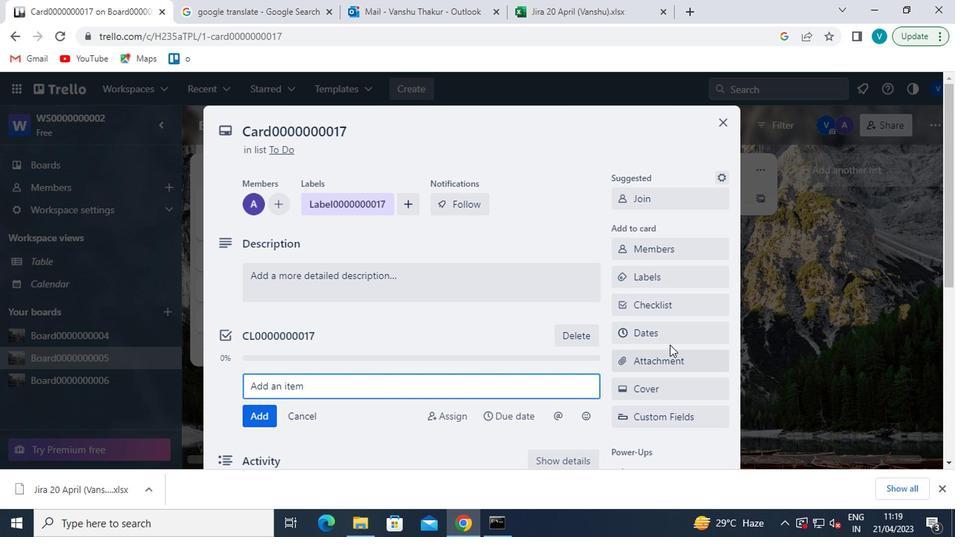
Action: Mouse moved to (633, 380)
Screenshot: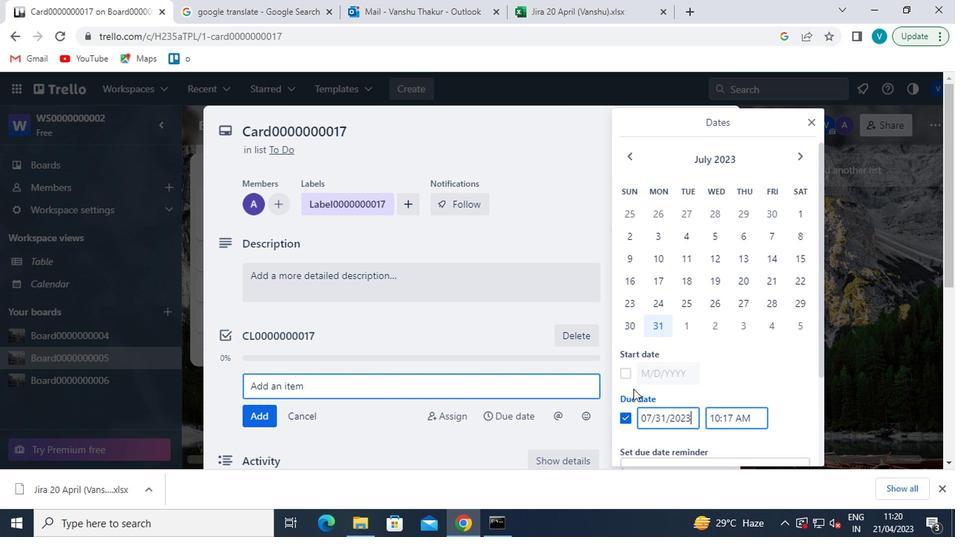 
Action: Mouse pressed left at (633, 380)
Screenshot: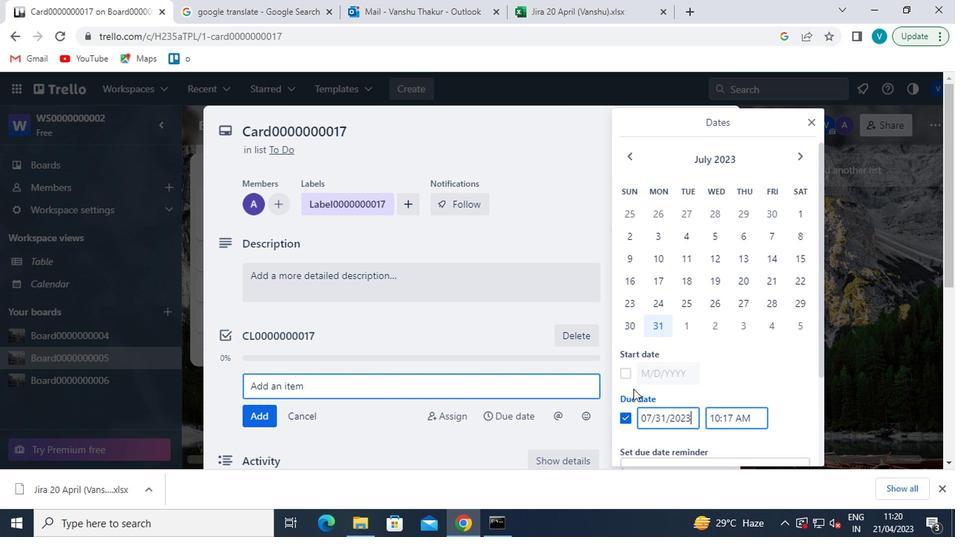 
Action: Mouse moved to (806, 157)
Screenshot: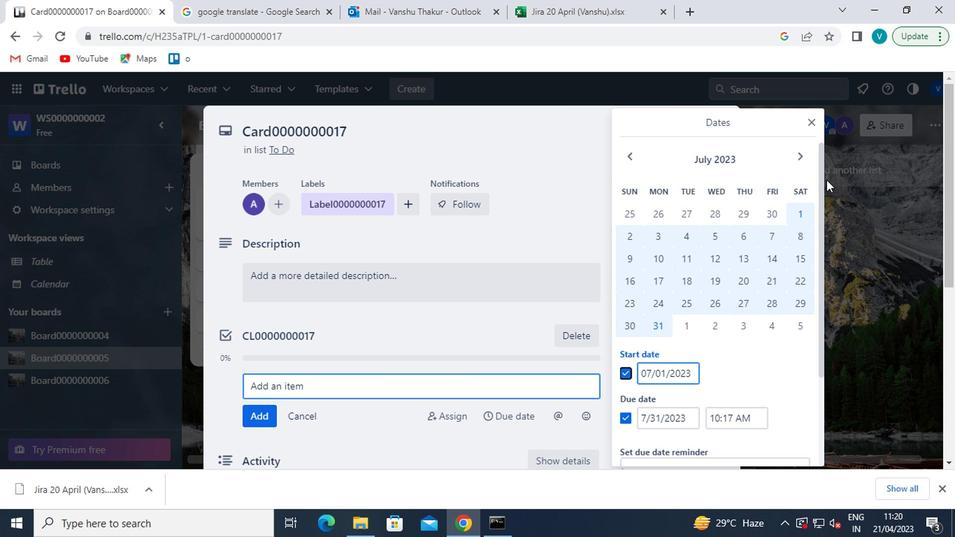 
Action: Mouse pressed left at (806, 157)
Screenshot: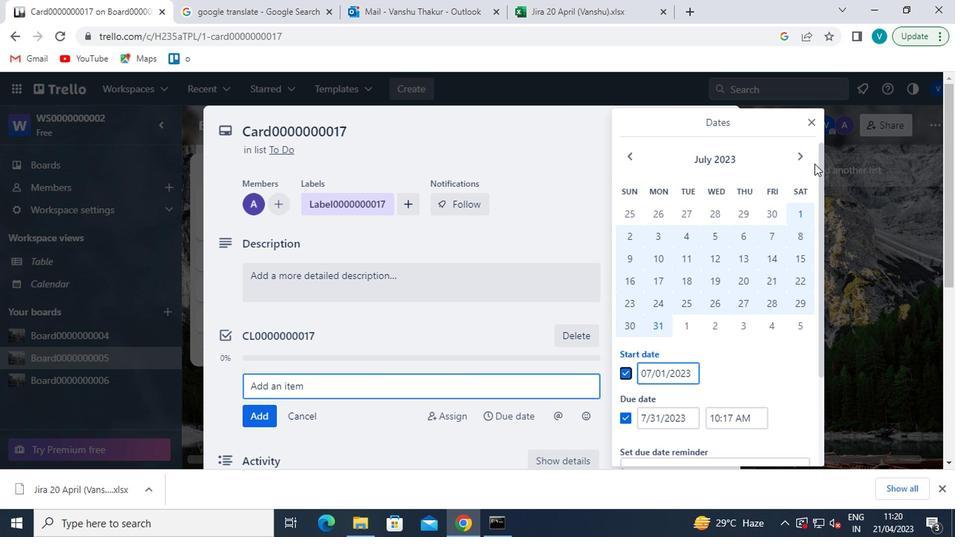 
Action: Mouse moved to (798, 157)
Screenshot: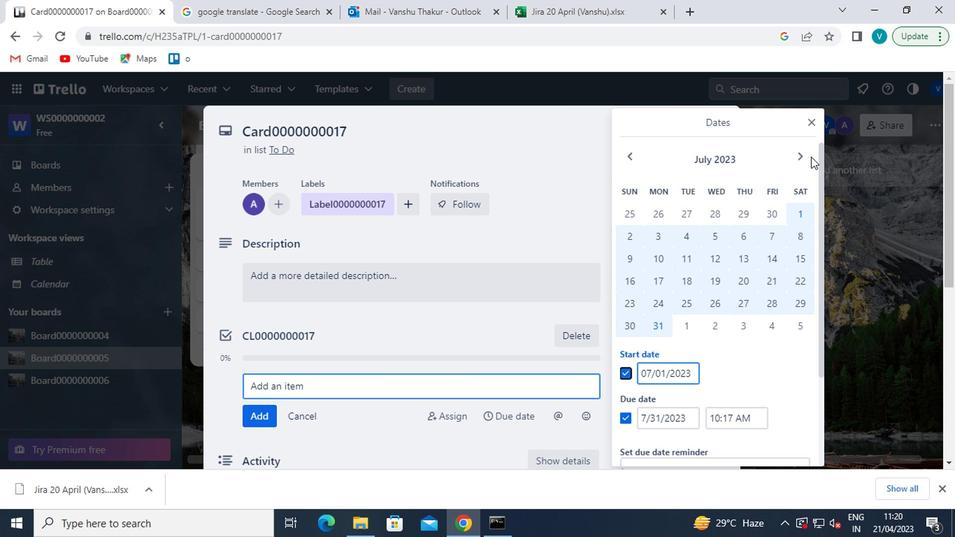 
Action: Mouse pressed left at (798, 157)
Screenshot: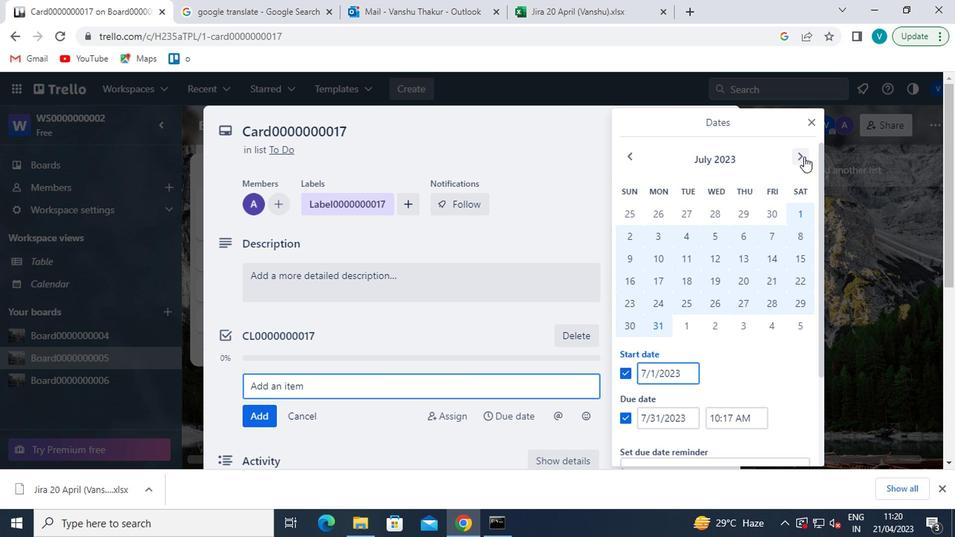 
Action: Mouse pressed left at (798, 157)
Screenshot: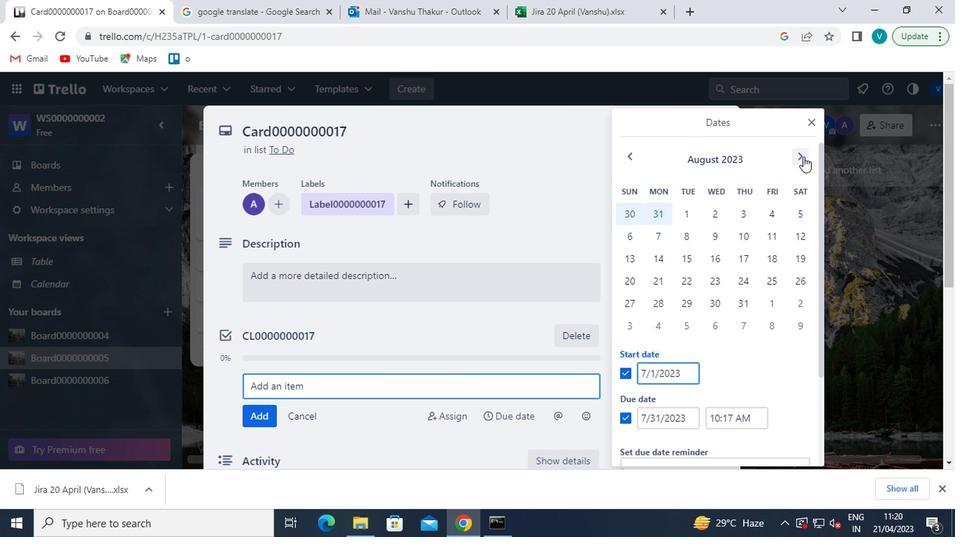 
Action: Mouse moved to (636, 152)
Screenshot: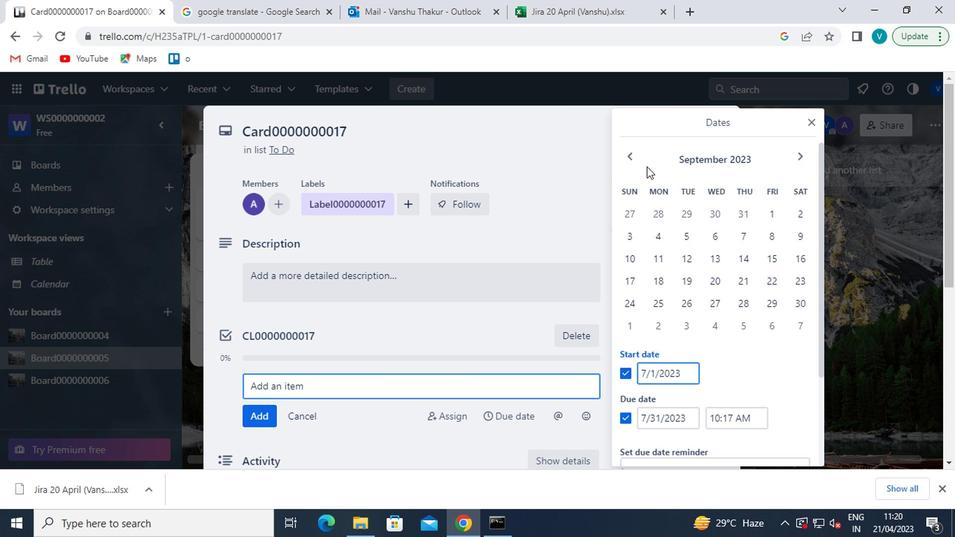 
Action: Mouse pressed left at (636, 152)
Screenshot: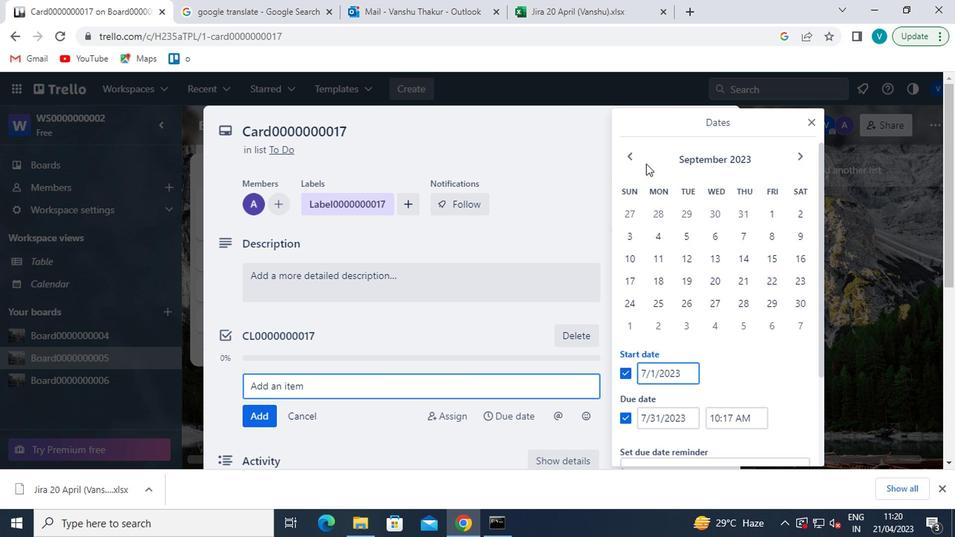 
Action: Mouse moved to (684, 211)
Screenshot: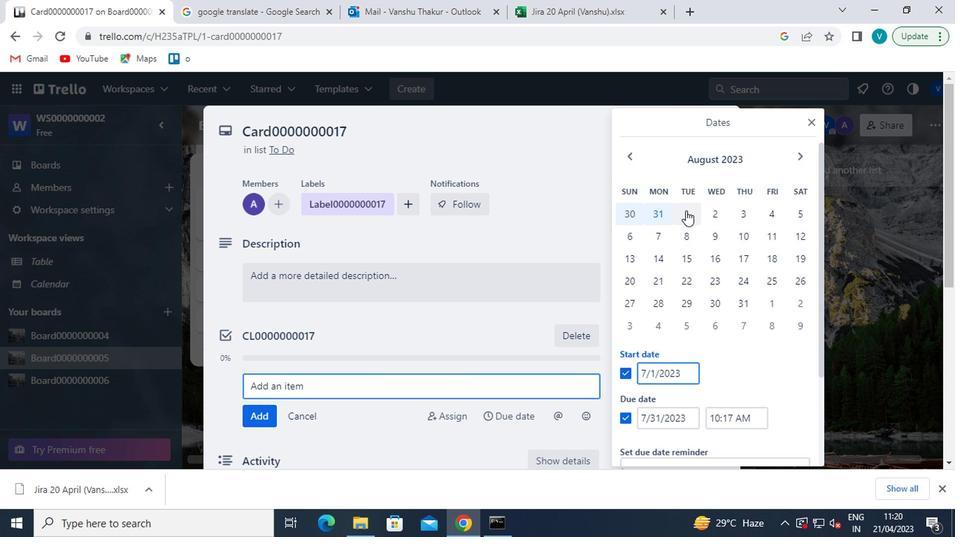 
Action: Mouse pressed left at (684, 211)
Screenshot: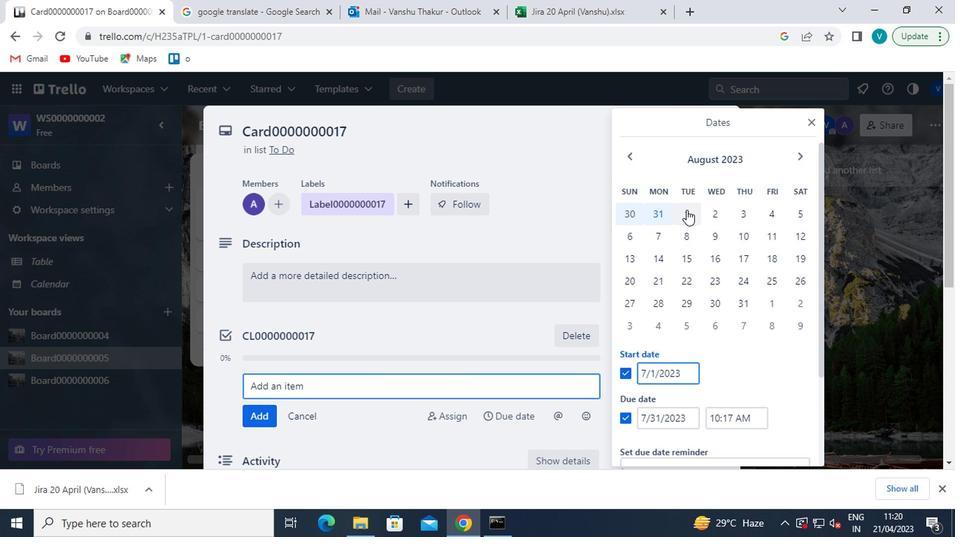
Action: Mouse moved to (740, 305)
Screenshot: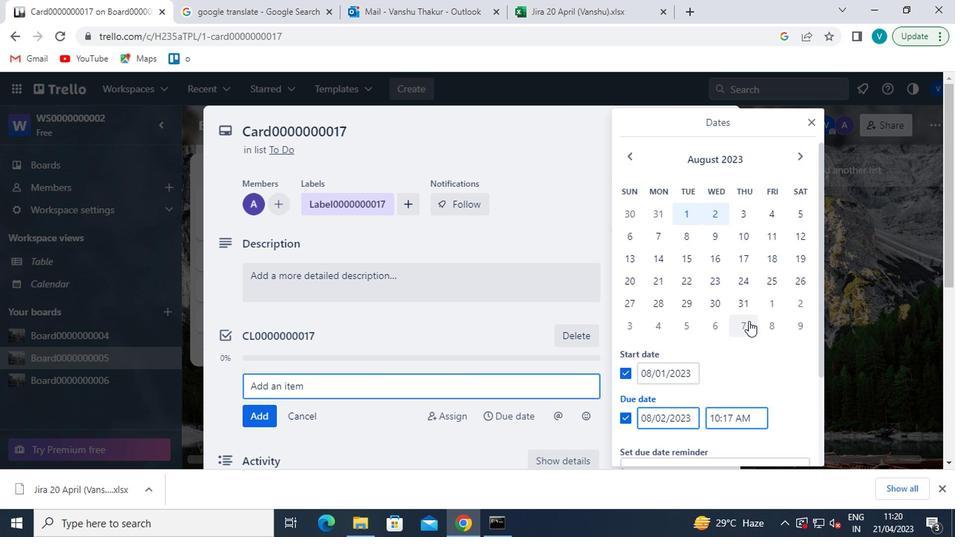
Action: Mouse pressed left at (740, 305)
Screenshot: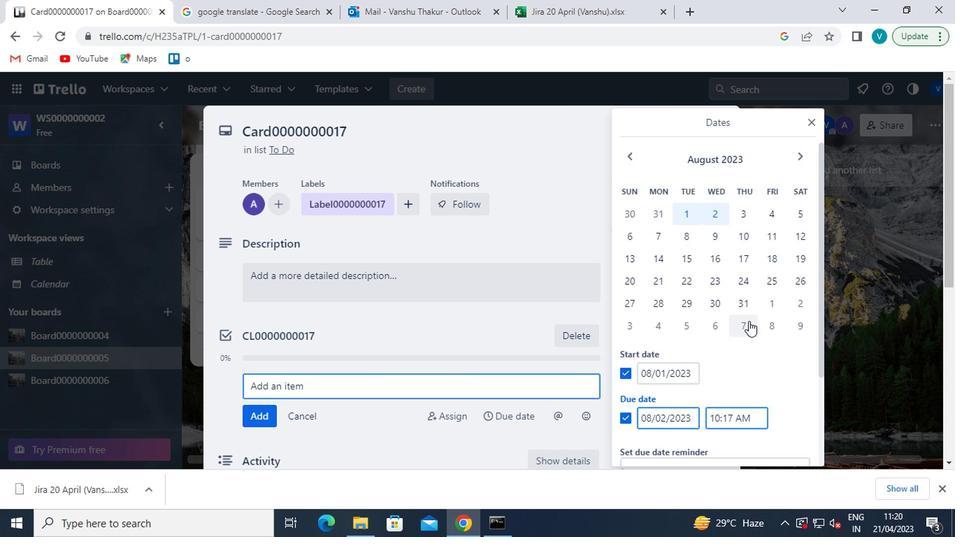 
Action: Mouse moved to (694, 362)
Screenshot: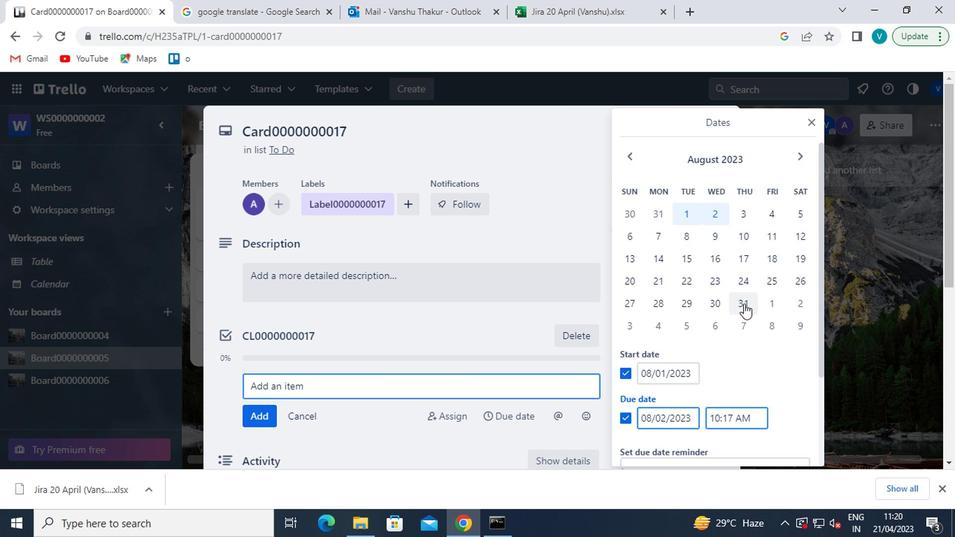 
Action: Mouse scrolled (694, 361) with delta (0, 0)
Screenshot: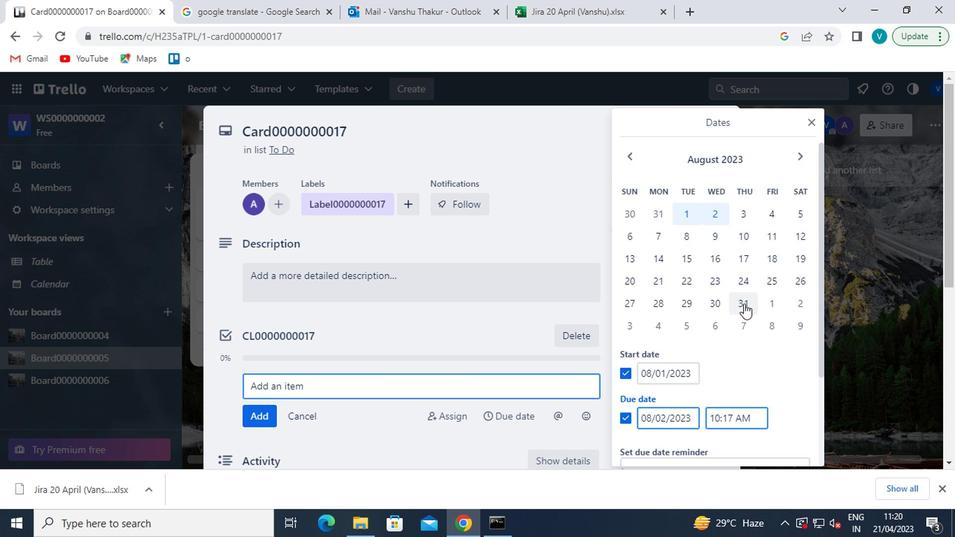 
Action: Mouse moved to (693, 362)
Screenshot: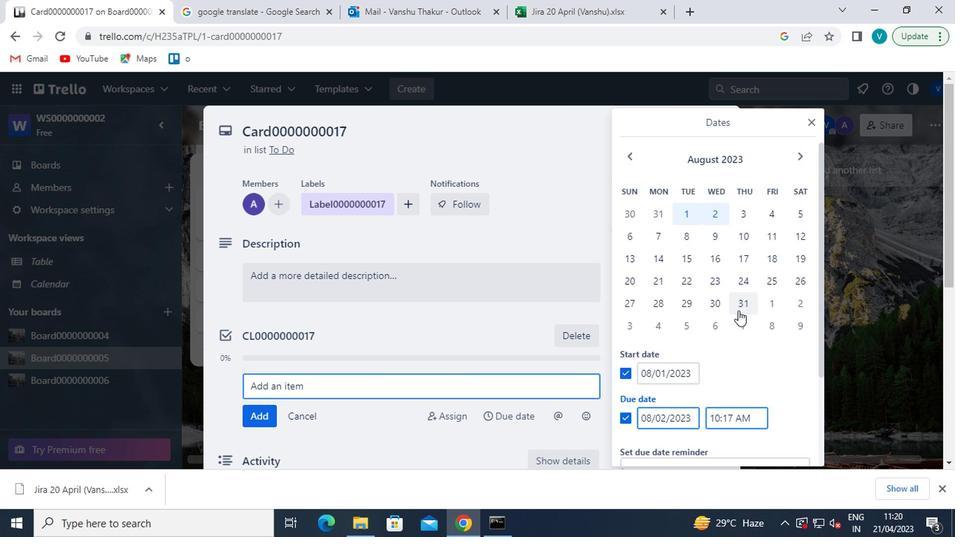 
Action: Mouse scrolled (693, 361) with delta (0, 0)
Screenshot: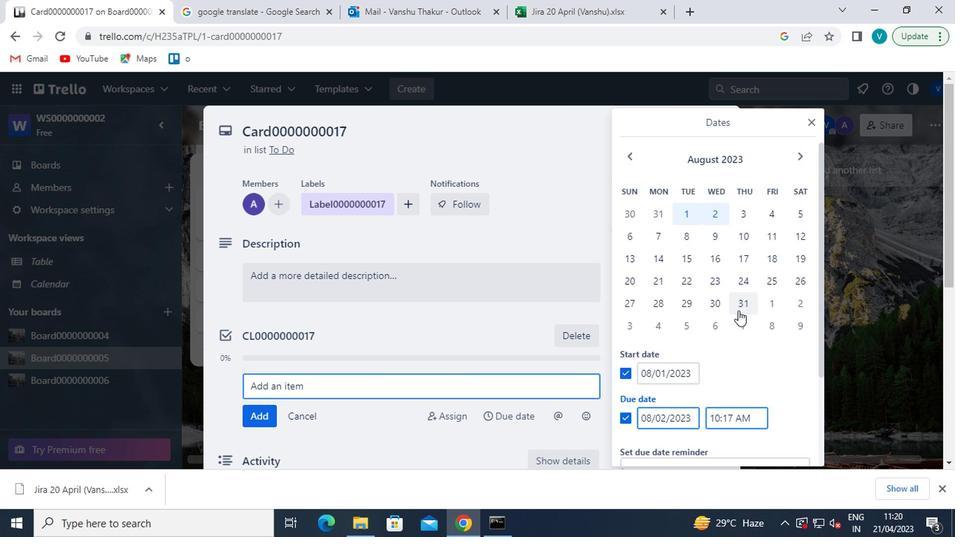 
Action: Mouse moved to (693, 363)
Screenshot: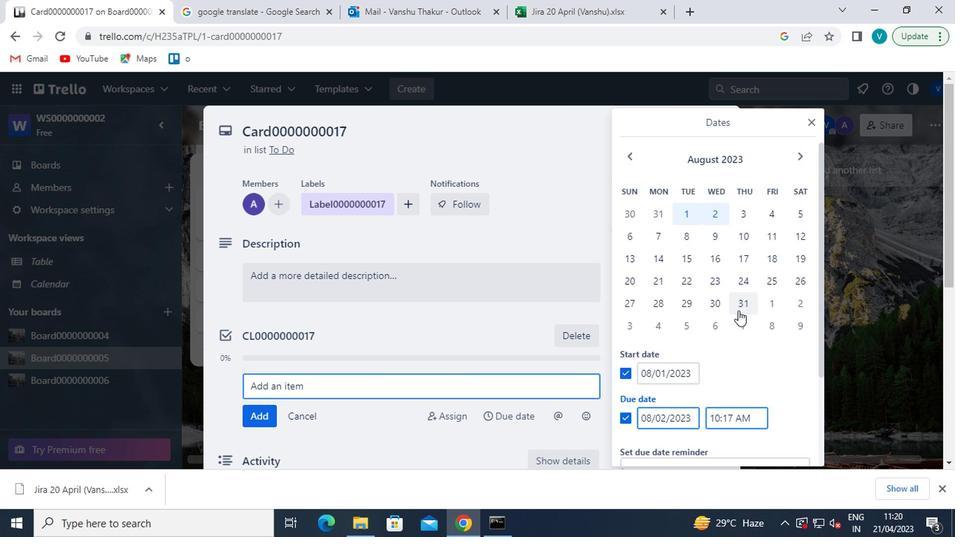 
Action: Mouse scrolled (693, 362) with delta (0, 0)
Screenshot: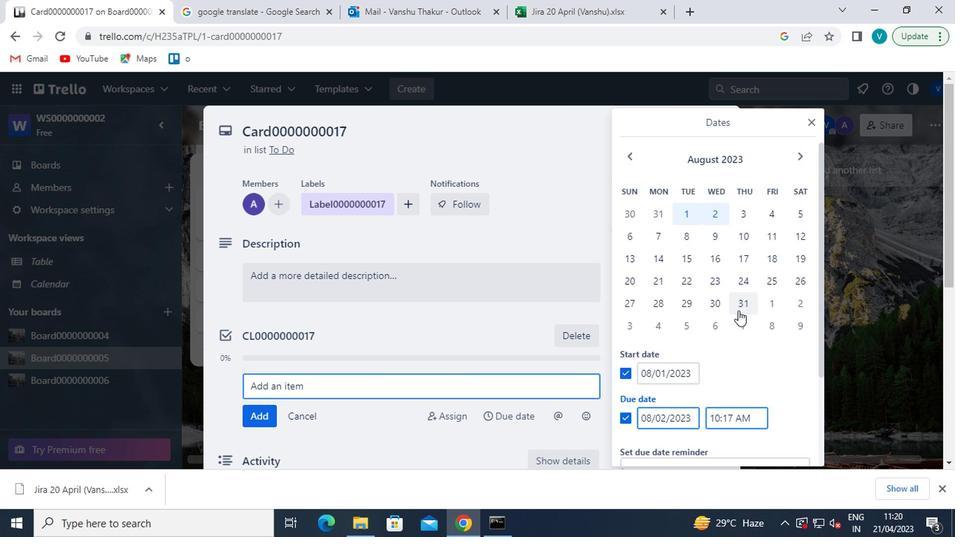 
Action: Mouse scrolled (693, 362) with delta (0, 0)
Screenshot: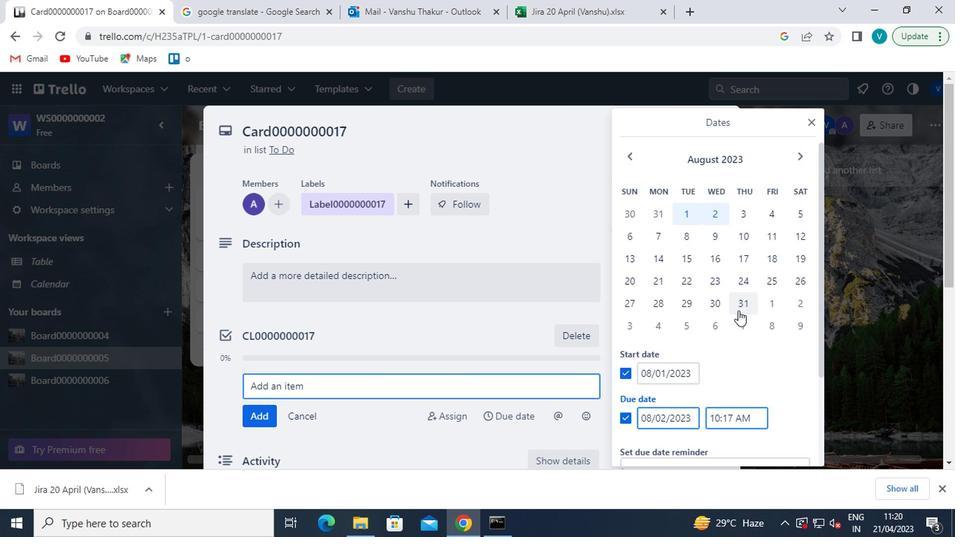 
Action: Mouse moved to (656, 408)
Screenshot: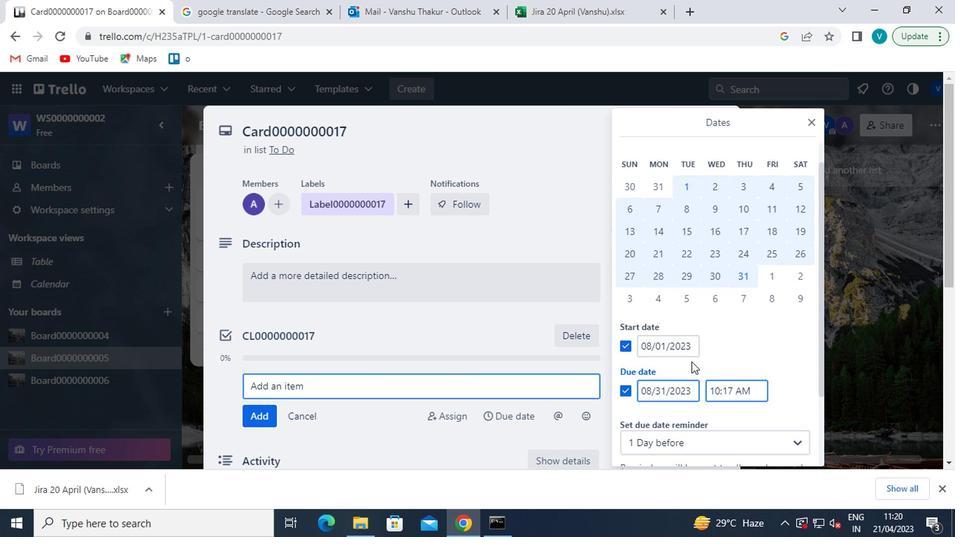 
Action: Mouse pressed left at (656, 408)
Screenshot: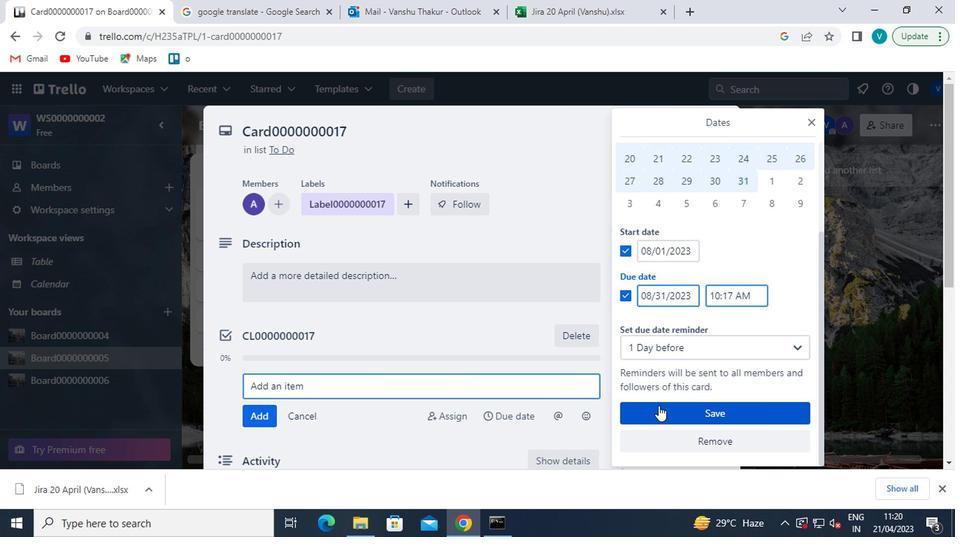 
Action: Mouse moved to (601, 327)
Screenshot: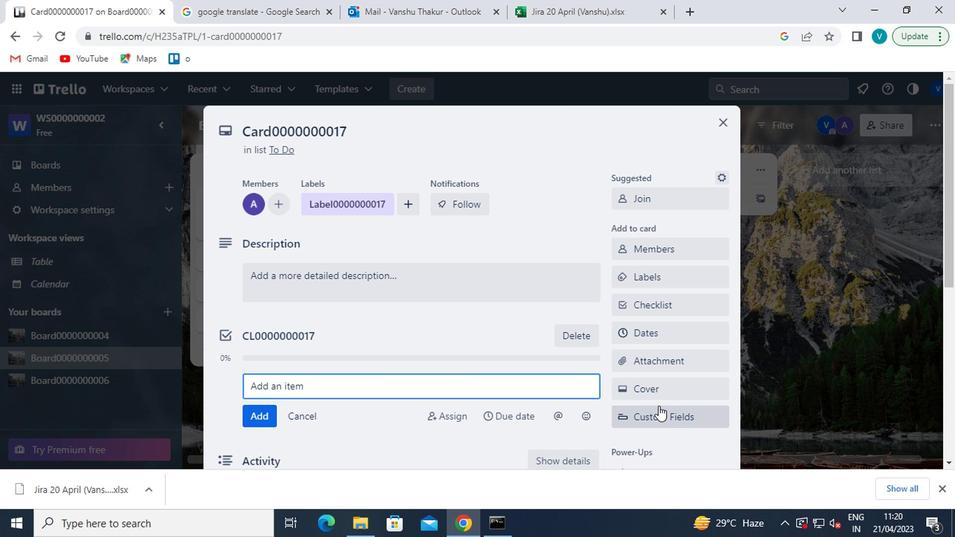 
